 Task: Look for space in Mandamarri, India from 1st July, 2023 to 3rd July, 2023 for 1 adult in price range Rs.5000 to Rs.15000. Place can be private room with 1  bedroom having 1 bed and 1 bathroom. Property type can be house, flat, guest house, hotel. Amenities needed are: wifi, washing machine. Booking option can be shelf check-in. Required host language is English.
Action: Mouse pressed left at (439, 93)
Screenshot: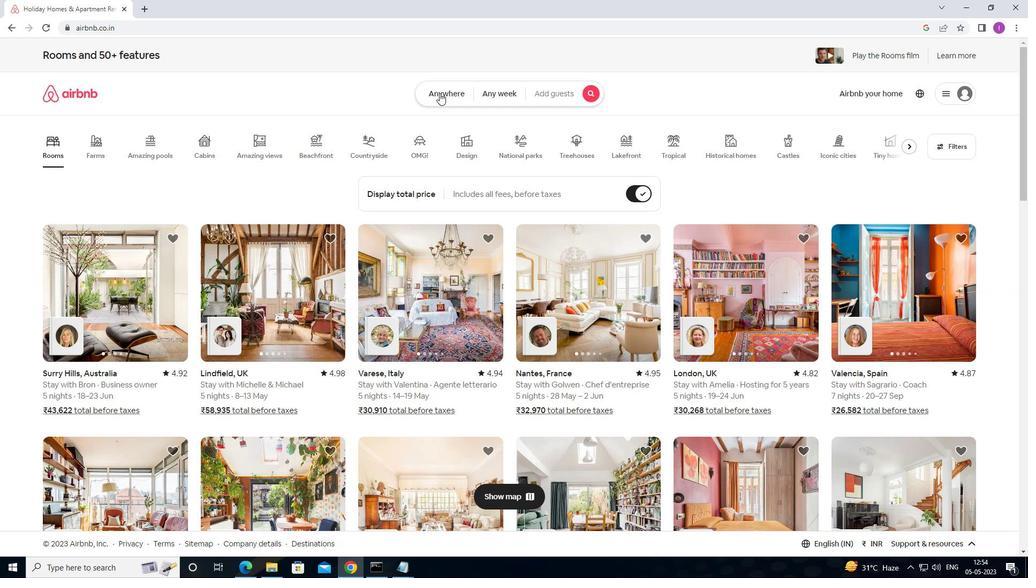 
Action: Mouse moved to (430, 93)
Screenshot: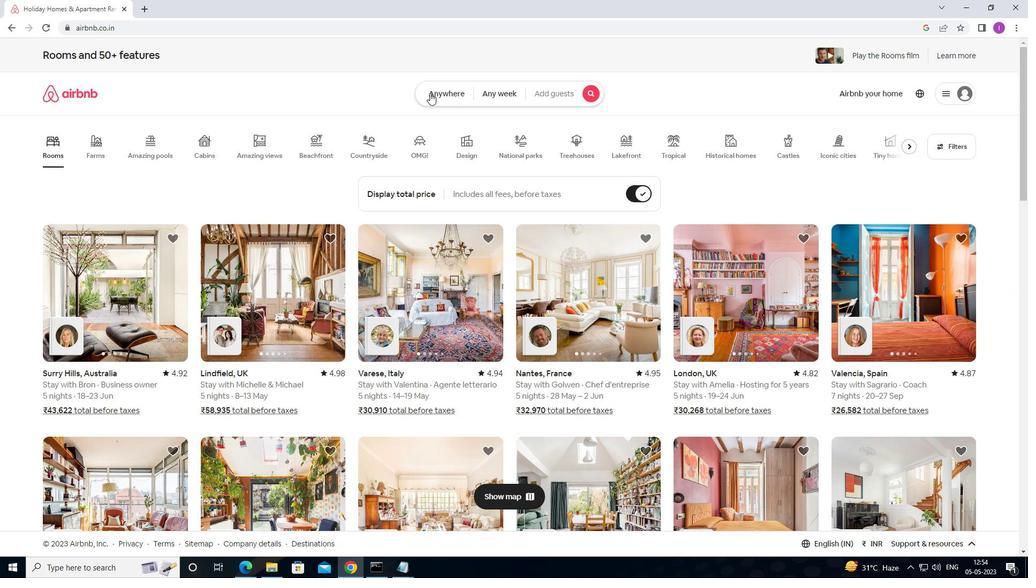 
Action: Mouse pressed left at (430, 93)
Screenshot: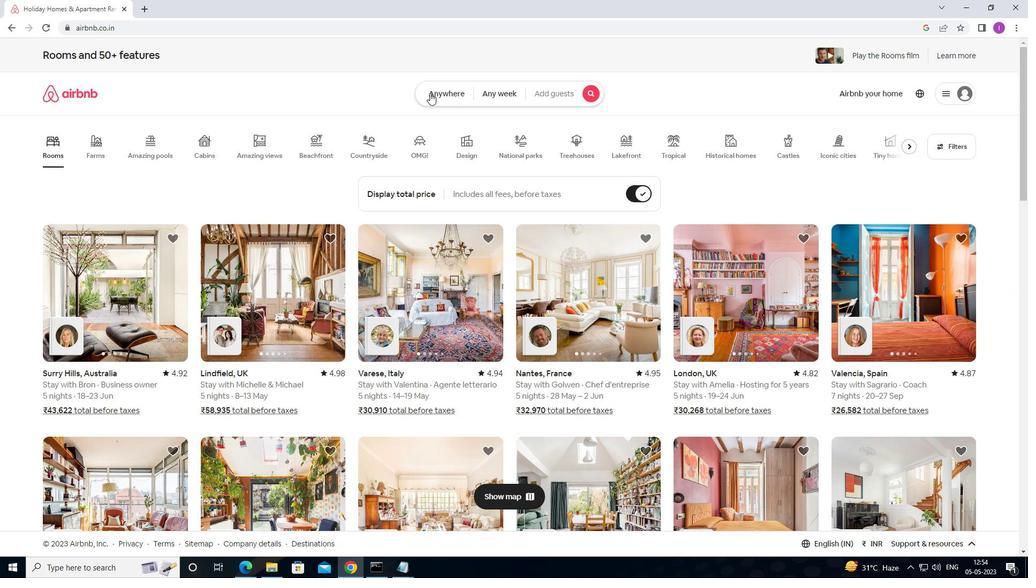 
Action: Mouse moved to (431, 88)
Screenshot: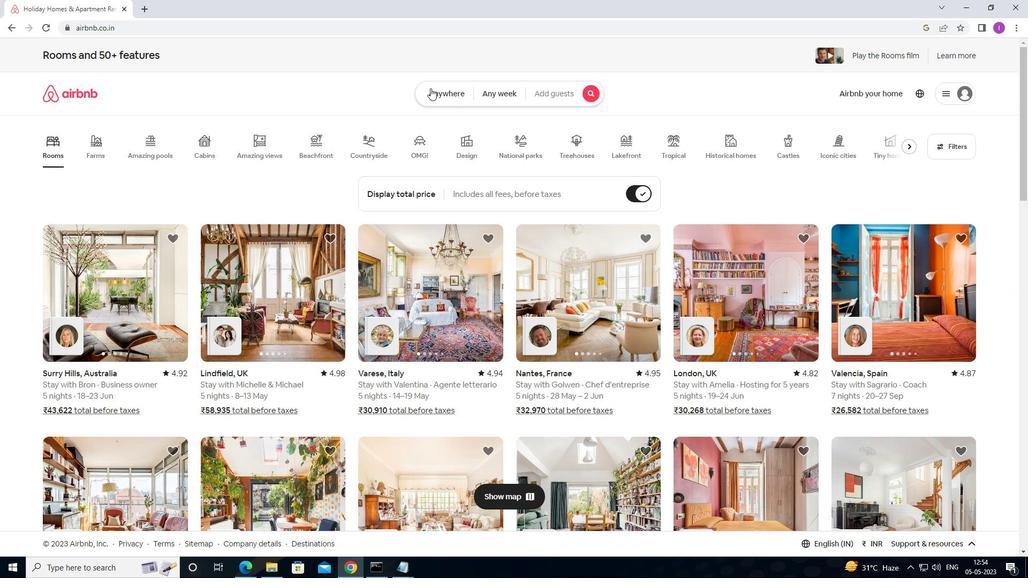 
Action: Mouse pressed left at (431, 88)
Screenshot: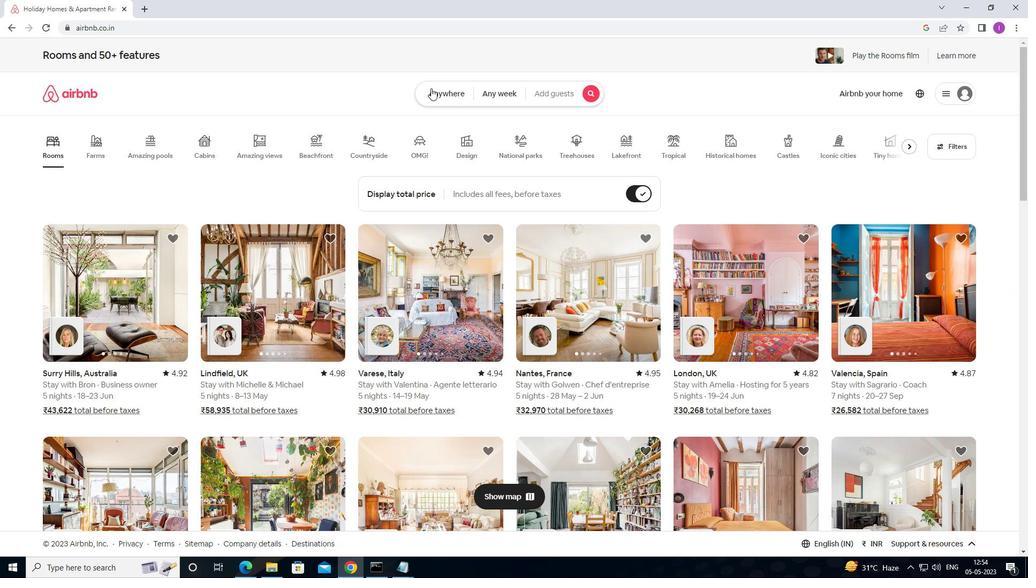 
Action: Mouse pressed left at (431, 88)
Screenshot: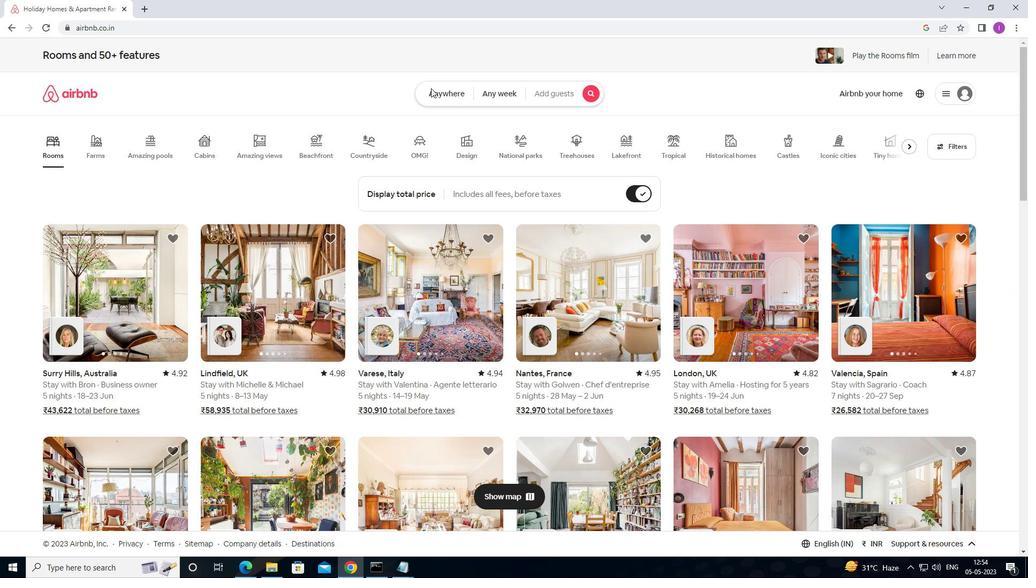 
Action: Mouse moved to (345, 129)
Screenshot: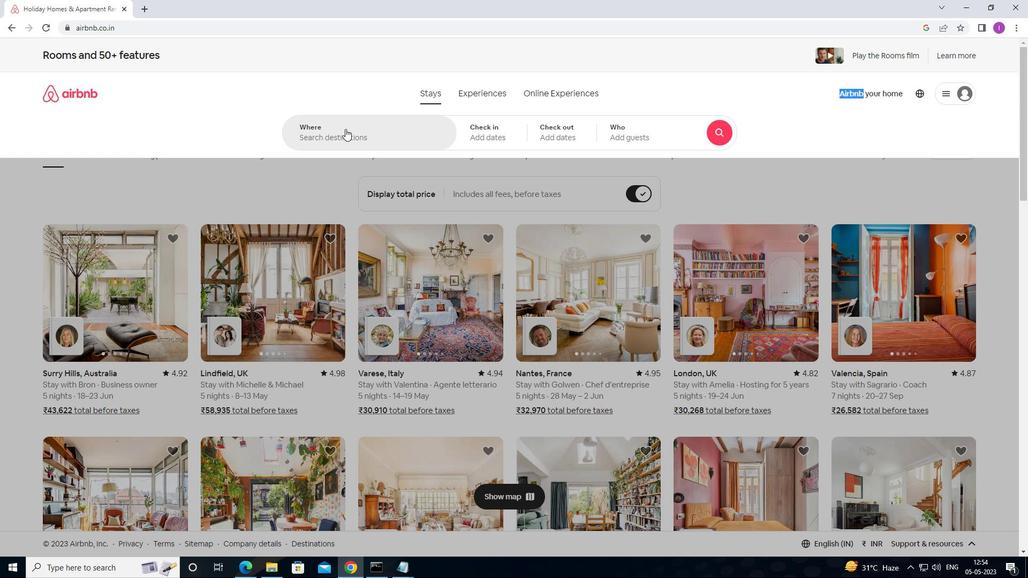 
Action: Mouse pressed left at (345, 129)
Screenshot: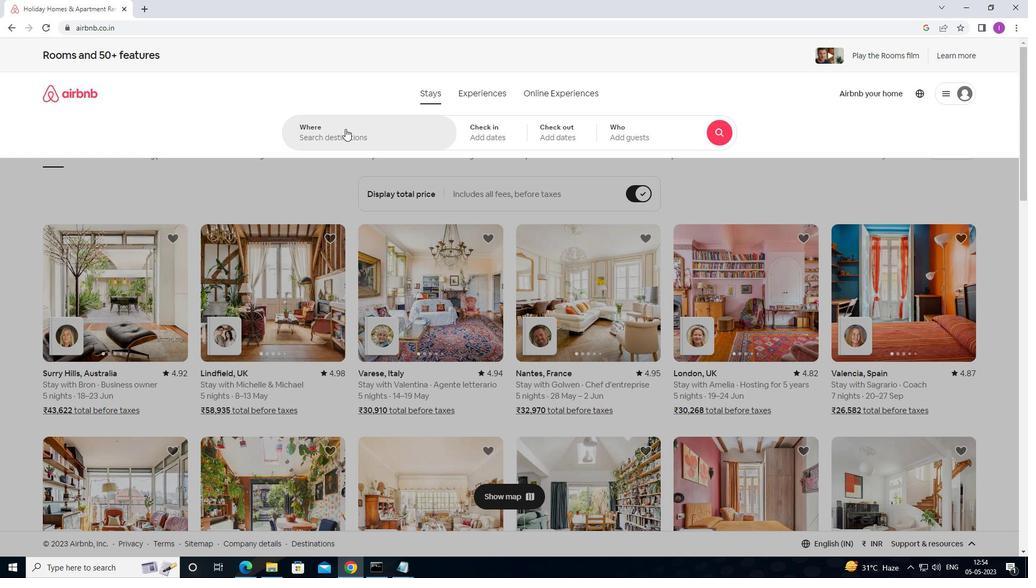 
Action: Mouse moved to (364, 130)
Screenshot: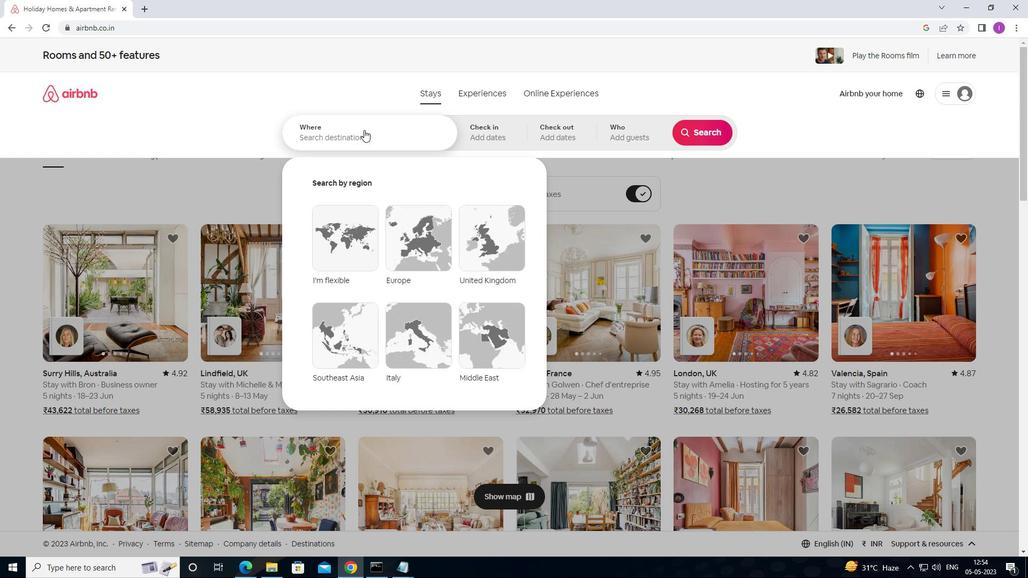 
Action: Key pressed <Key.shift><Key.shift><Key.shift><Key.shift><Key.shift><Key.shift><Key.shift><Key.shift><Key.shift><Key.shift>MANDAMARRI,<Key.shift>INDIA
Screenshot: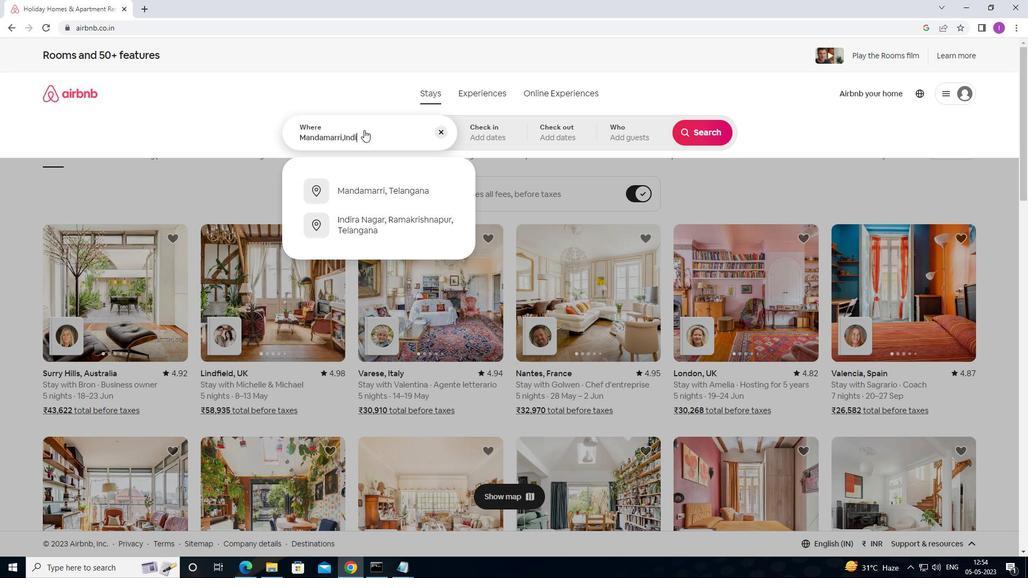 
Action: Mouse moved to (493, 142)
Screenshot: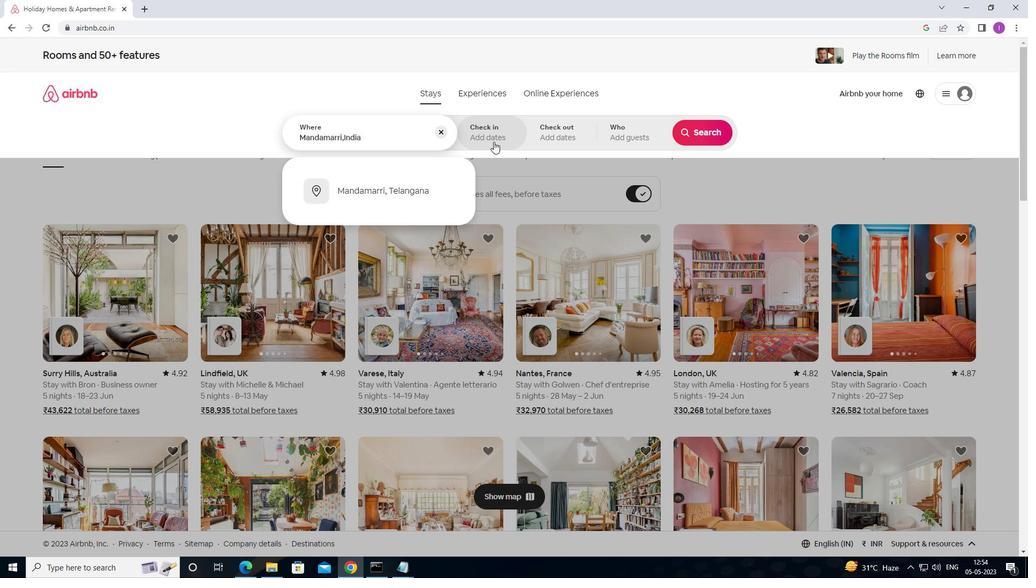 
Action: Mouse pressed left at (493, 142)
Screenshot: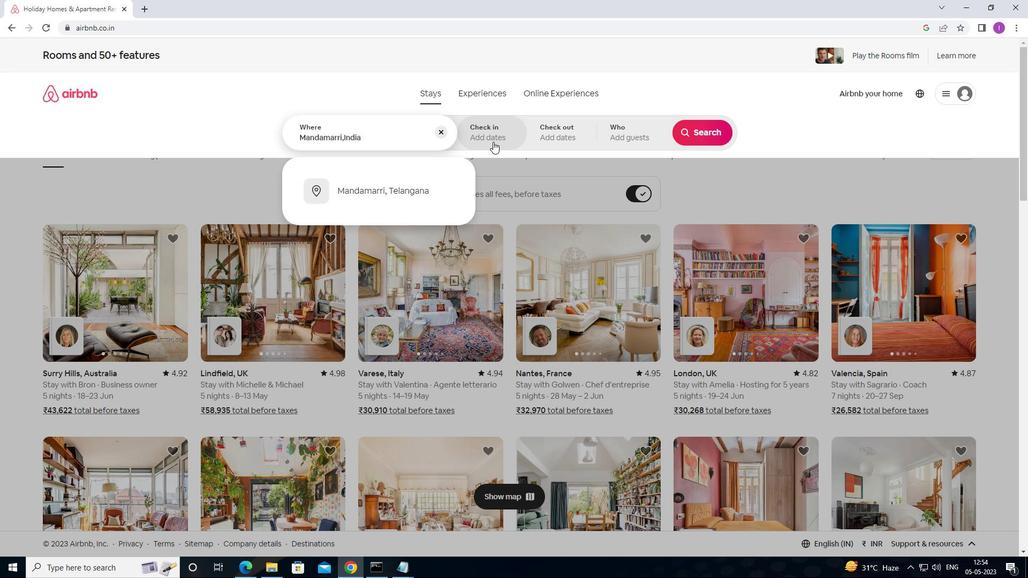 
Action: Mouse moved to (699, 215)
Screenshot: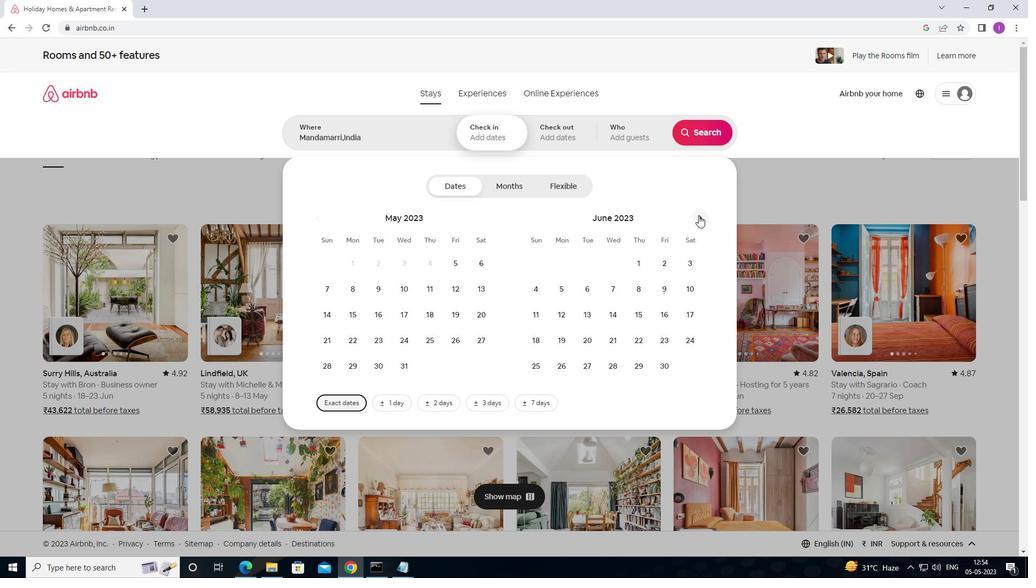 
Action: Mouse pressed left at (699, 215)
Screenshot: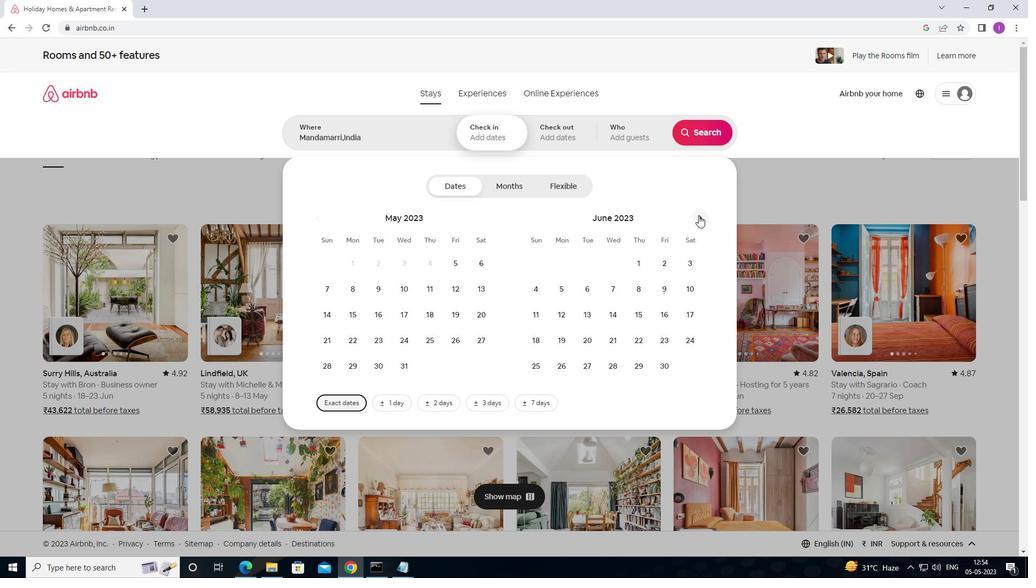 
Action: Mouse moved to (696, 262)
Screenshot: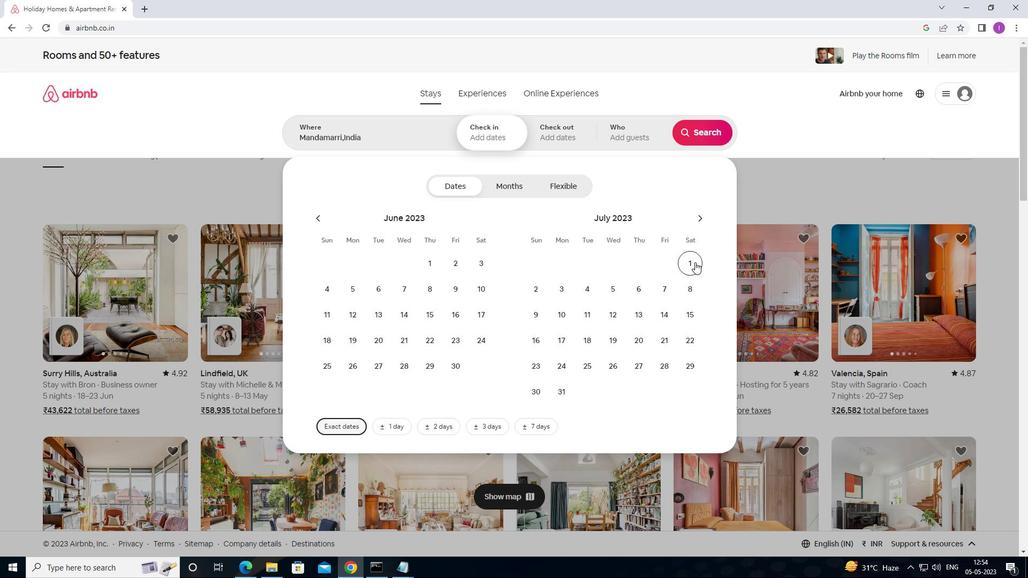 
Action: Mouse pressed left at (696, 262)
Screenshot: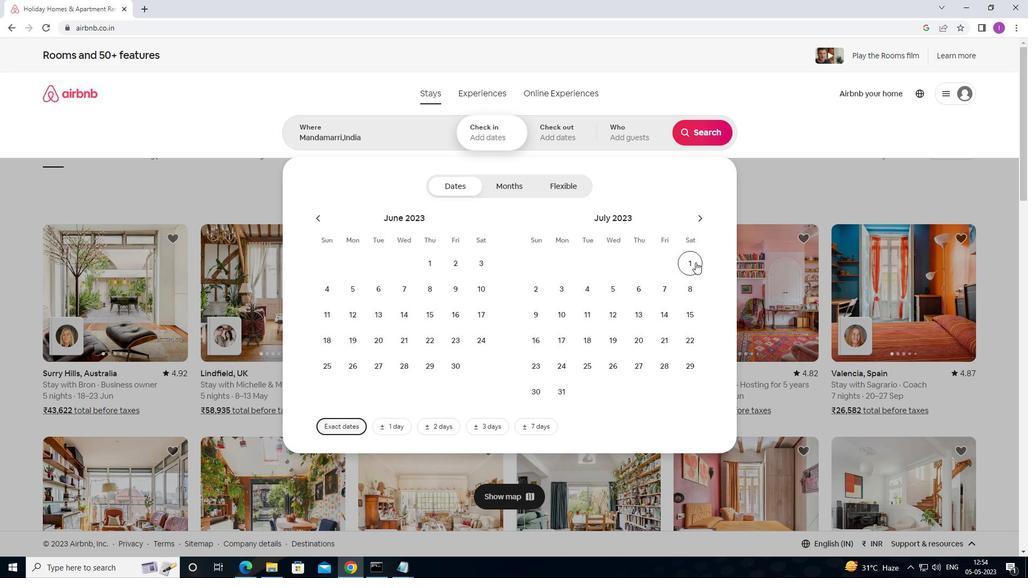 
Action: Mouse moved to (560, 290)
Screenshot: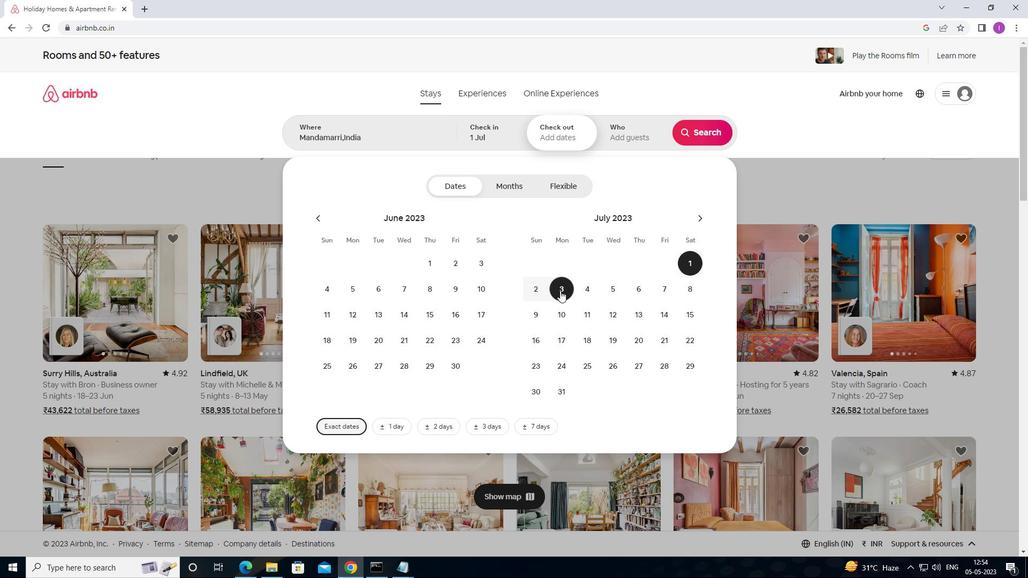 
Action: Mouse pressed left at (560, 290)
Screenshot: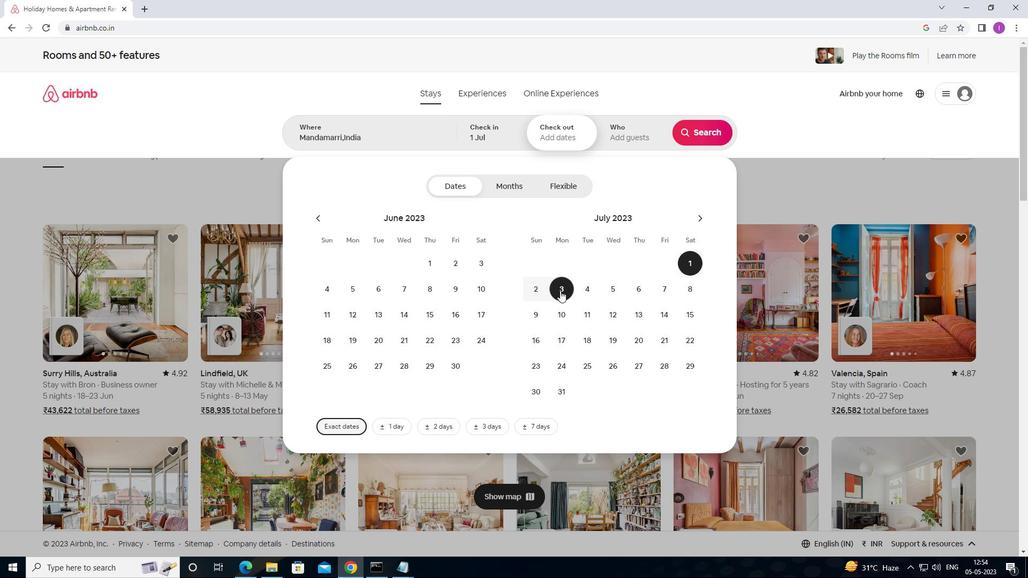 
Action: Mouse moved to (644, 138)
Screenshot: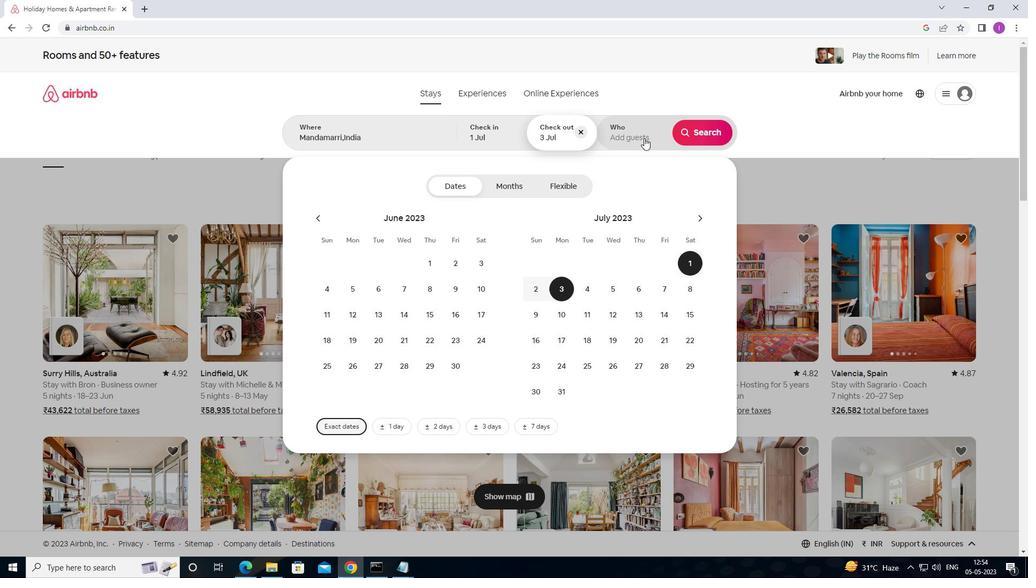 
Action: Mouse pressed left at (644, 138)
Screenshot: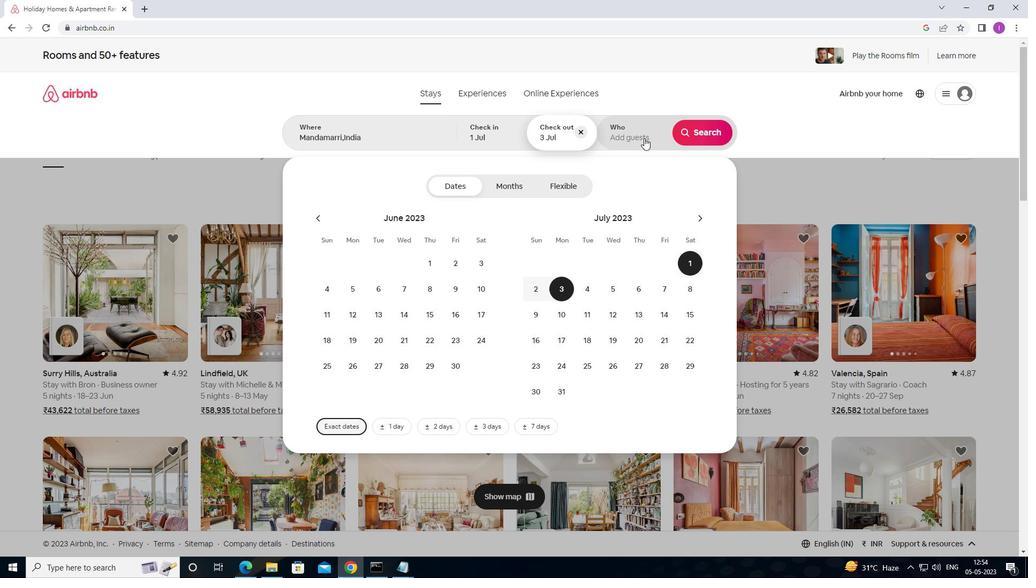
Action: Mouse moved to (710, 192)
Screenshot: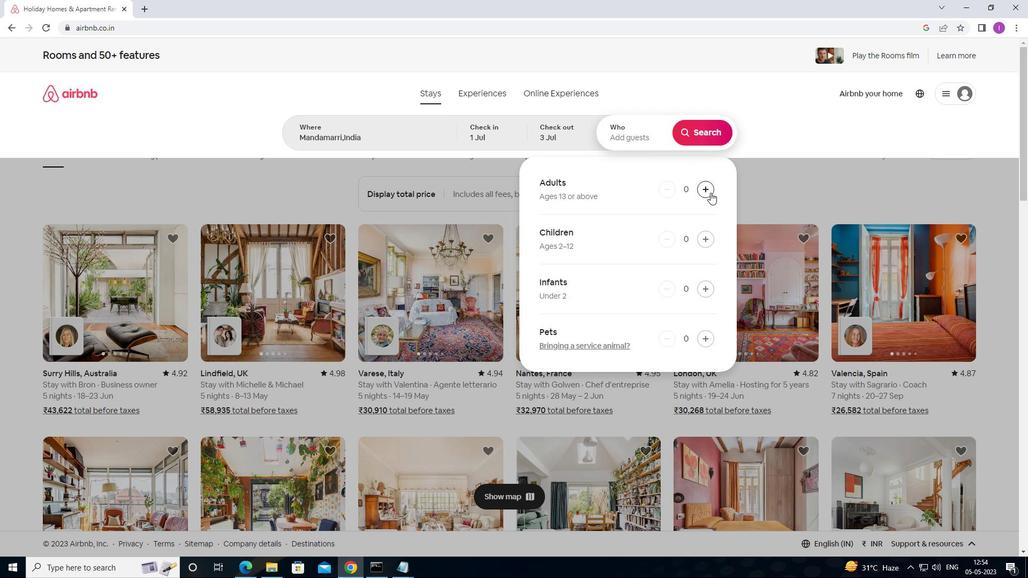 
Action: Mouse pressed left at (710, 192)
Screenshot: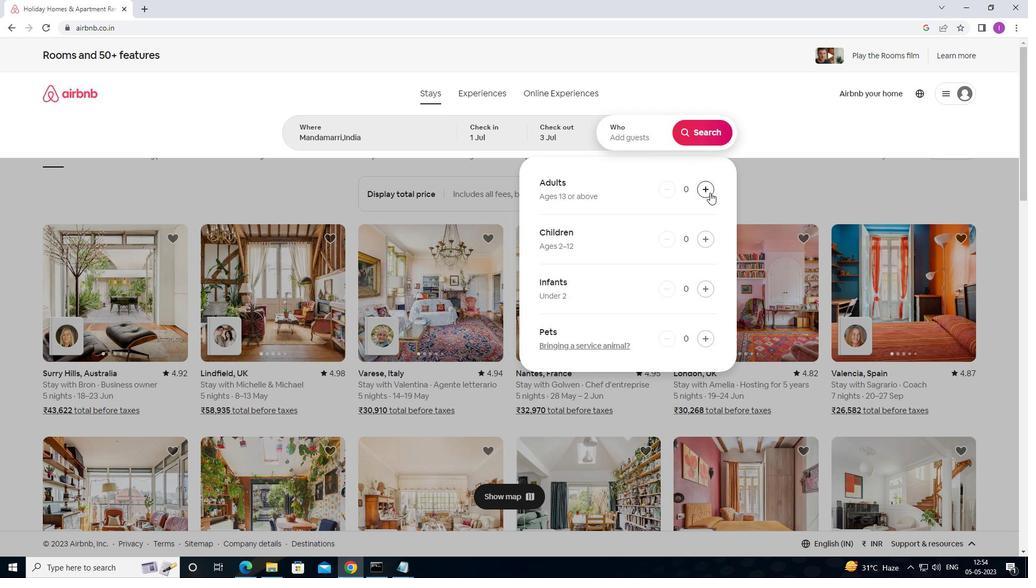 
Action: Mouse moved to (705, 127)
Screenshot: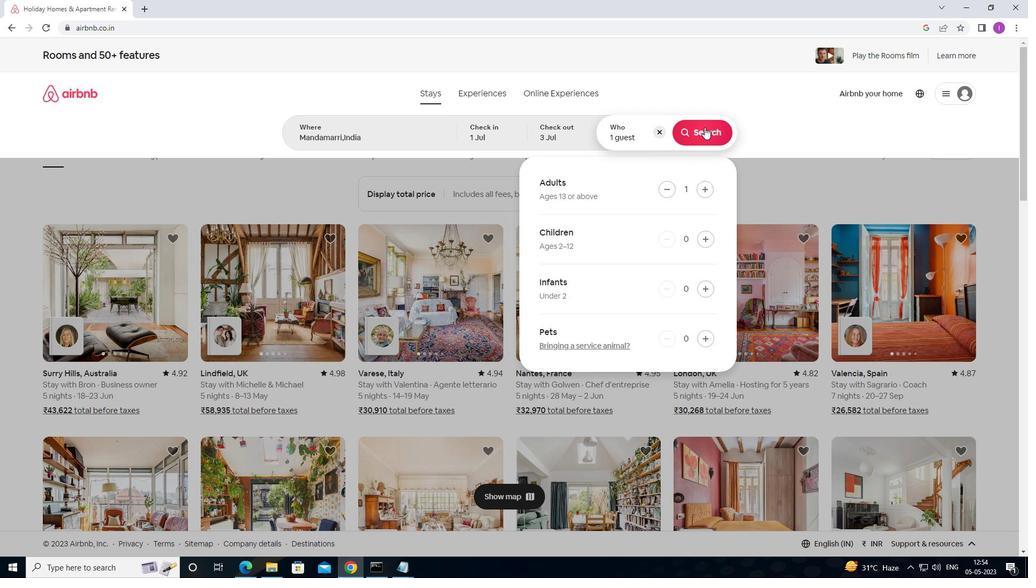 
Action: Mouse pressed left at (705, 127)
Screenshot: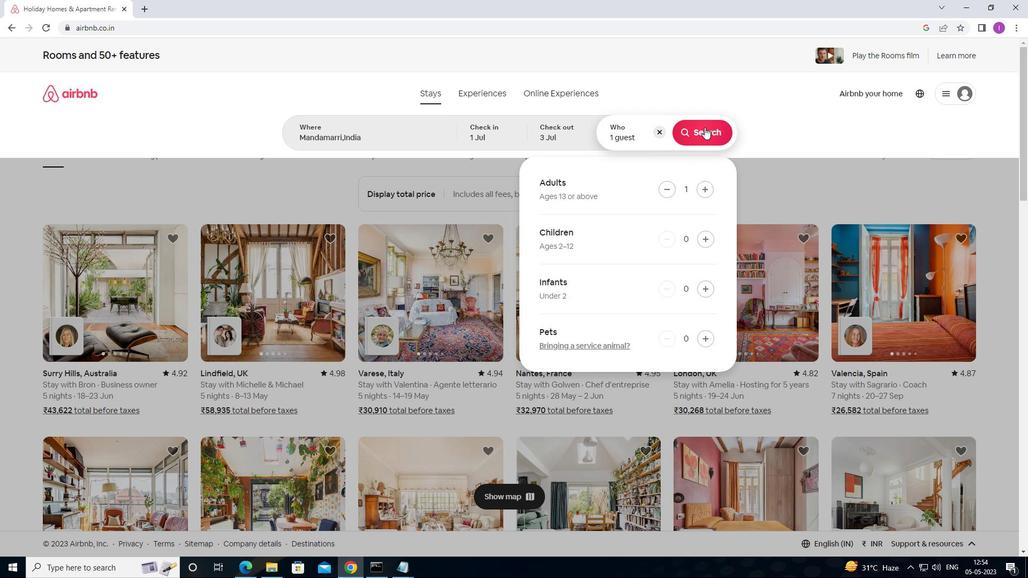 
Action: Mouse moved to (973, 103)
Screenshot: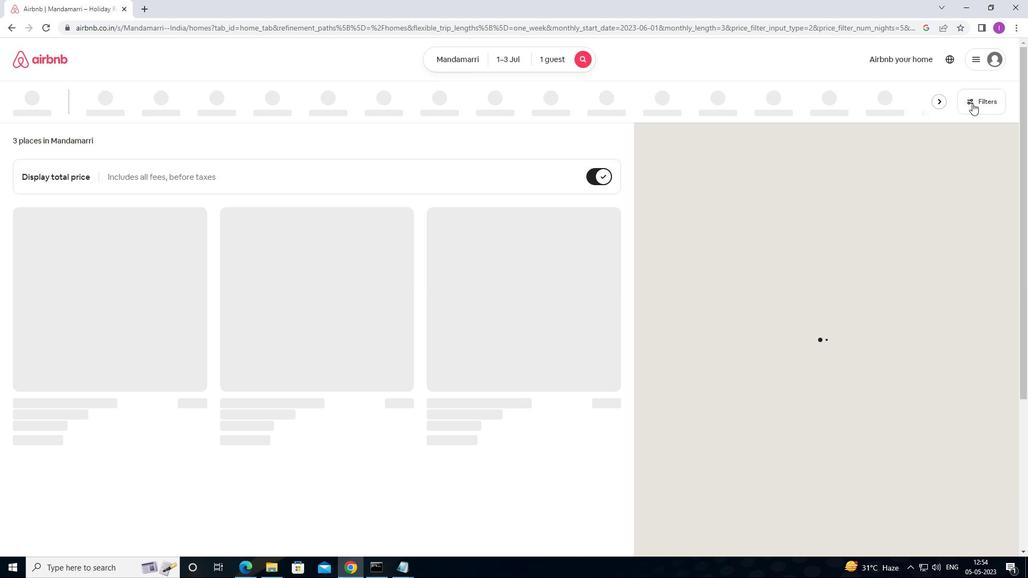 
Action: Mouse pressed left at (973, 103)
Screenshot: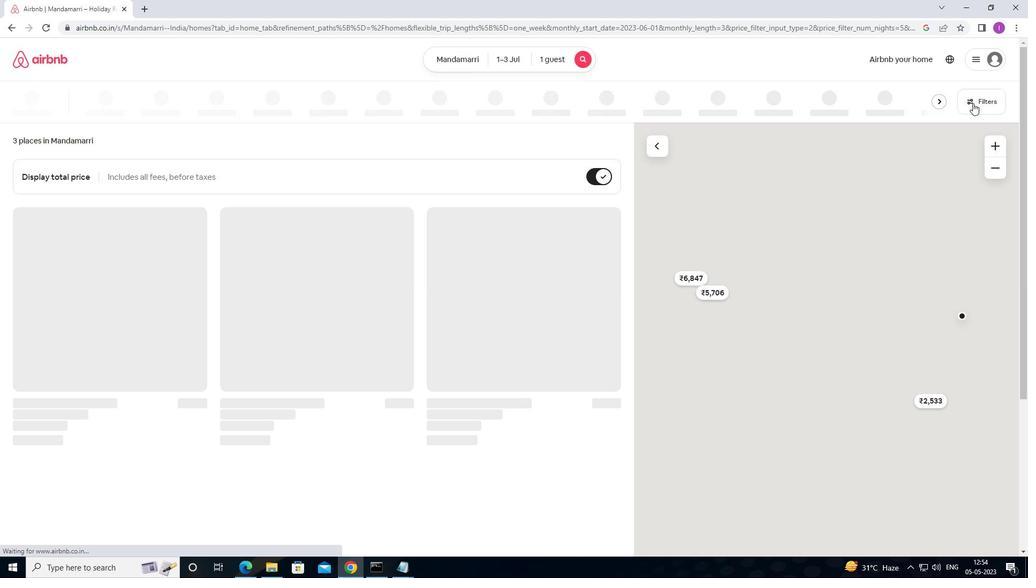 
Action: Mouse moved to (390, 364)
Screenshot: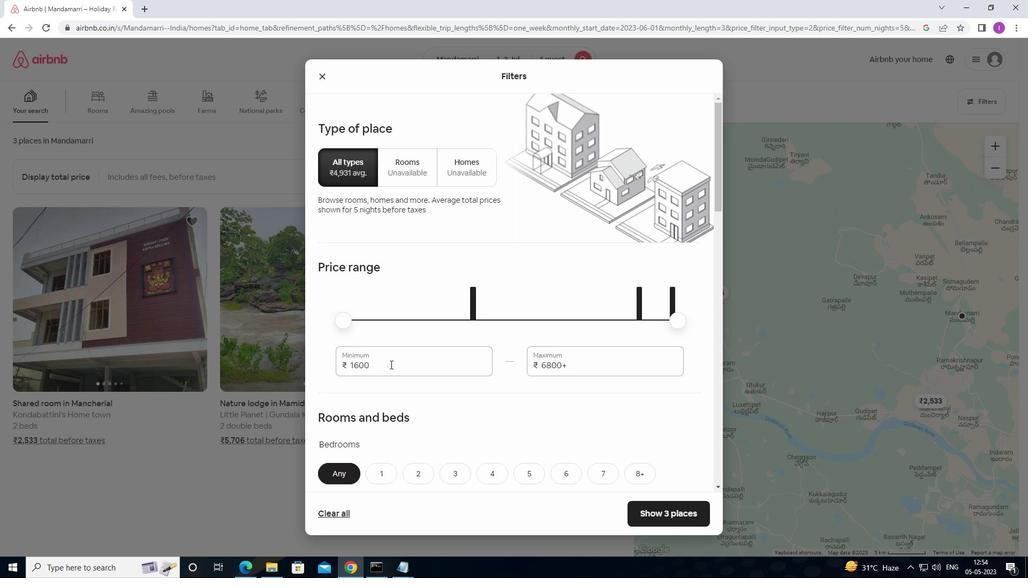 
Action: Mouse pressed left at (390, 364)
Screenshot: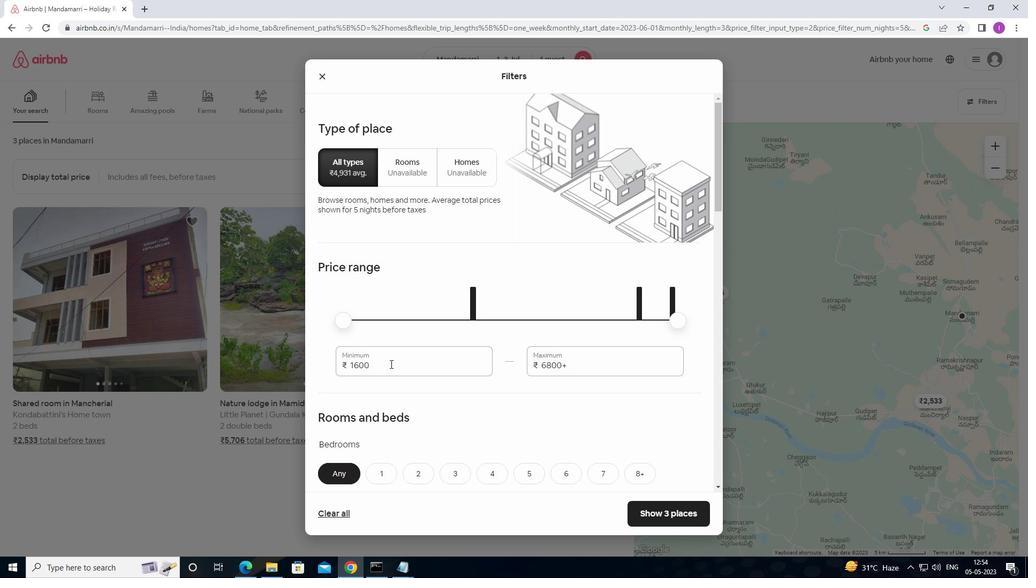 
Action: Mouse moved to (347, 360)
Screenshot: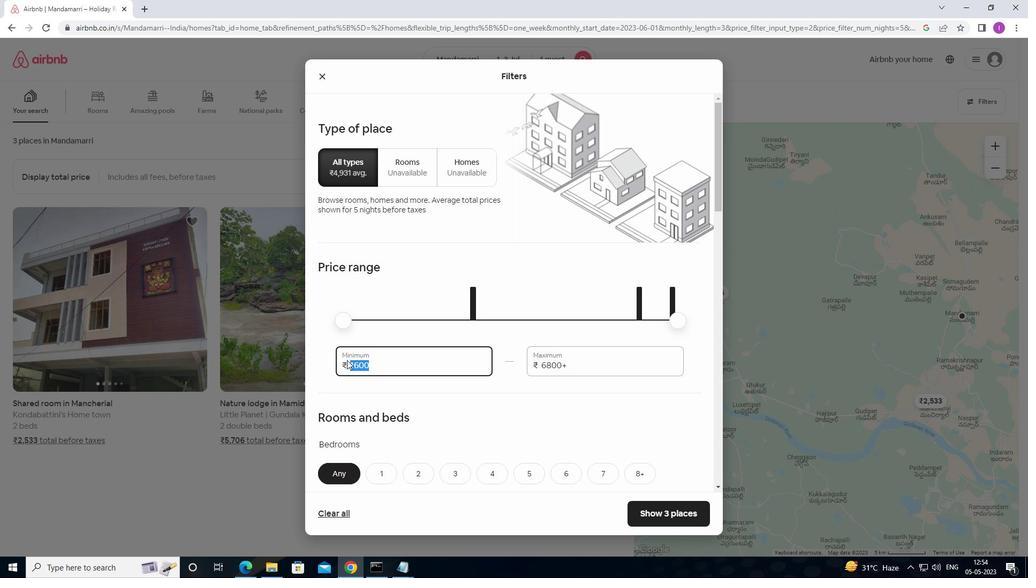 
Action: Key pressed 5
Screenshot: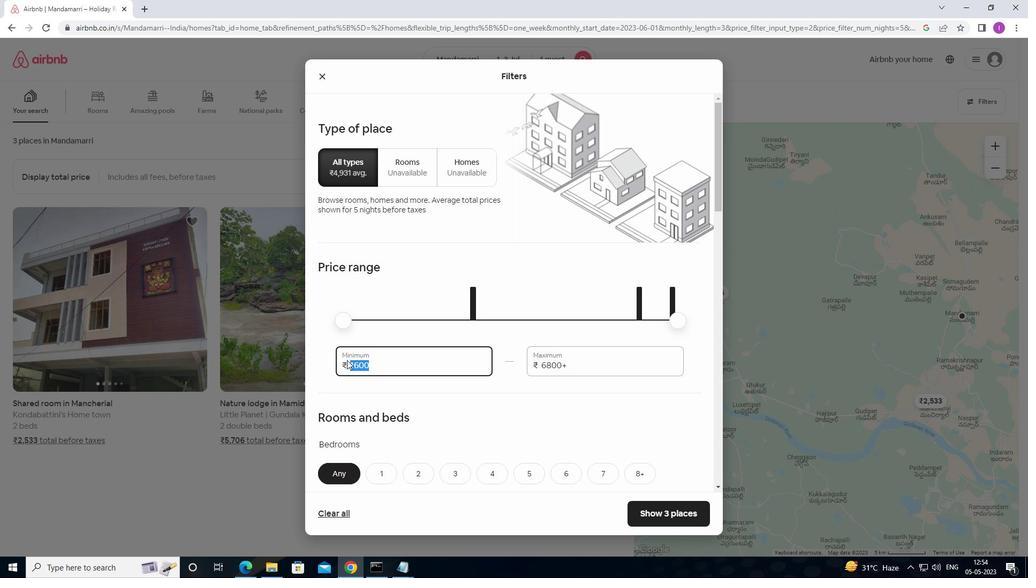 
Action: Mouse moved to (350, 357)
Screenshot: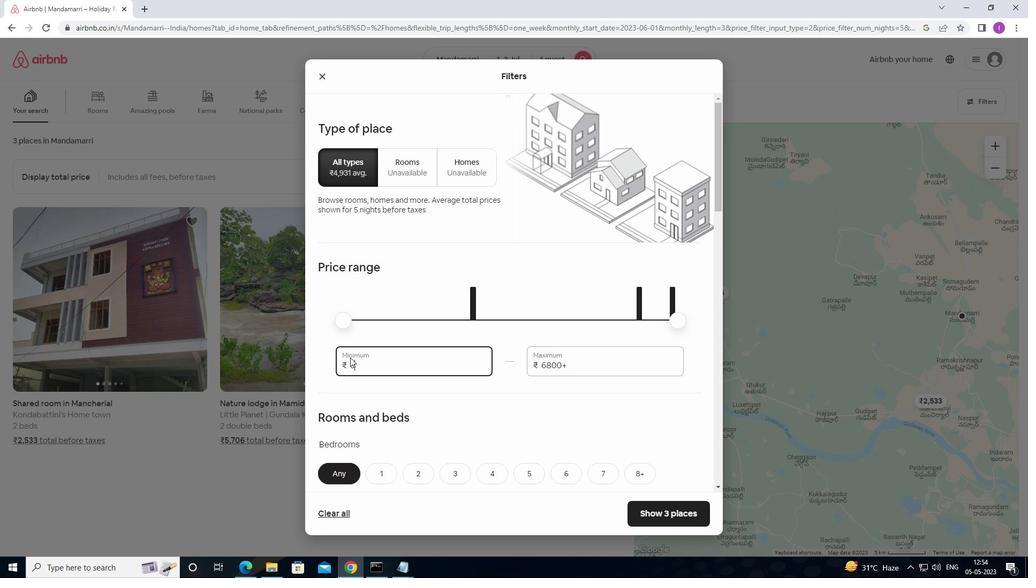 
Action: Key pressed 0
Screenshot: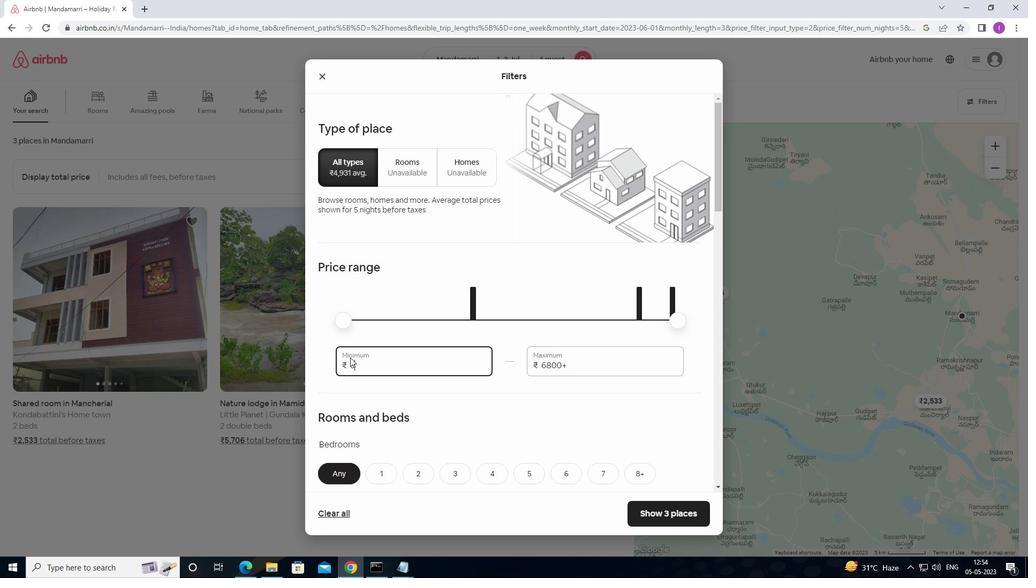 
Action: Mouse moved to (352, 356)
Screenshot: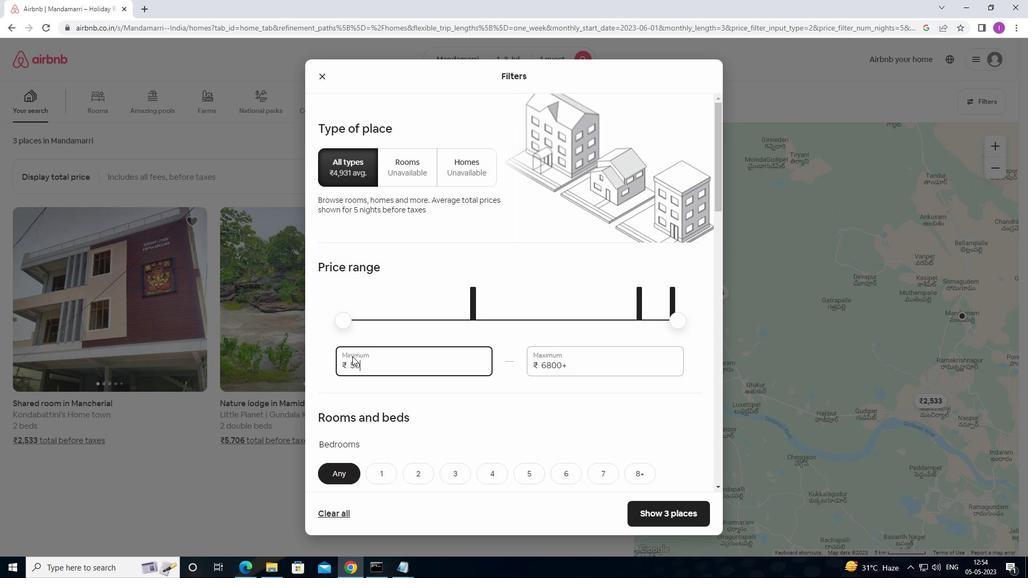 
Action: Key pressed 0
Screenshot: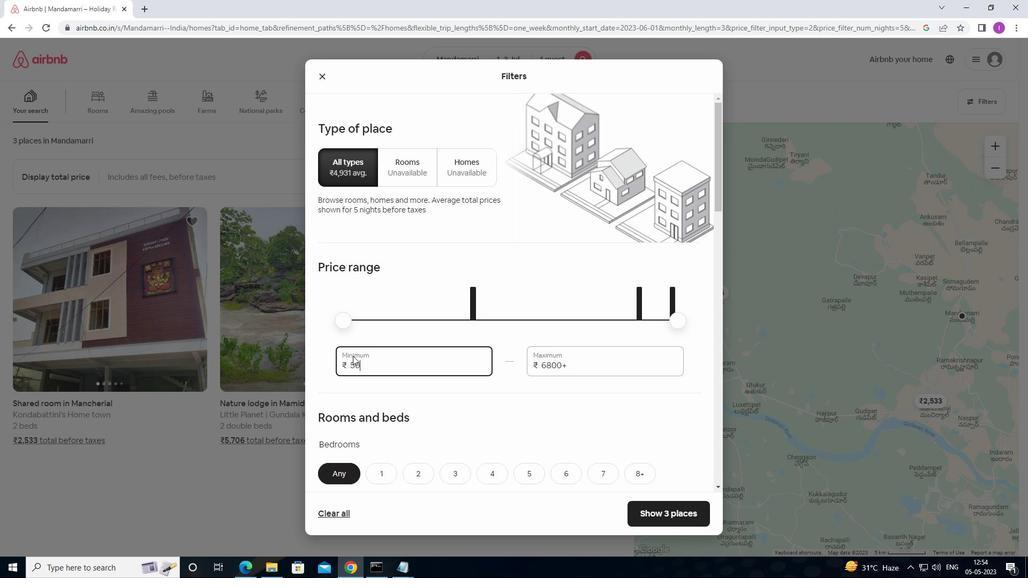 
Action: Mouse moved to (368, 352)
Screenshot: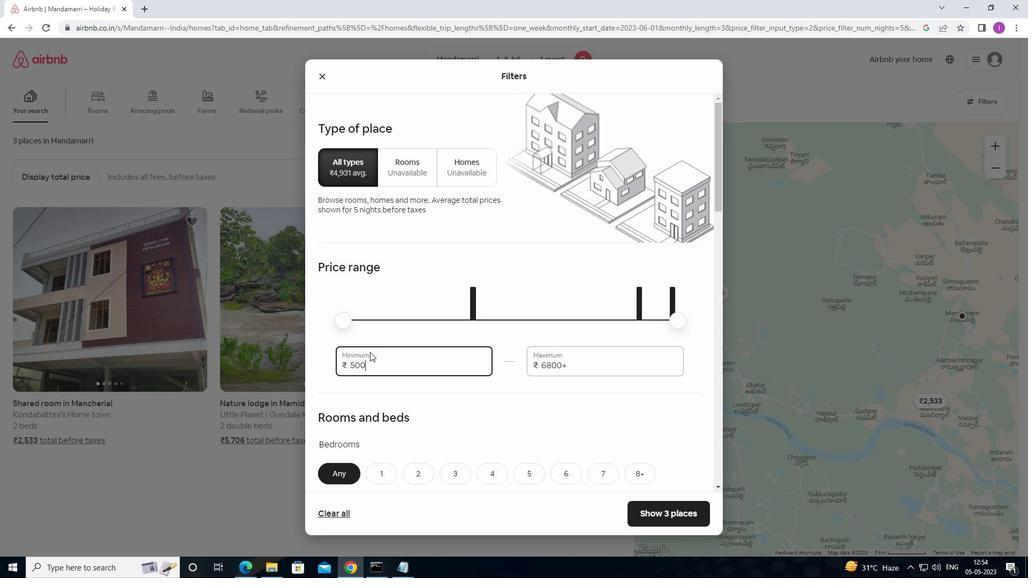
Action: Key pressed 0
Screenshot: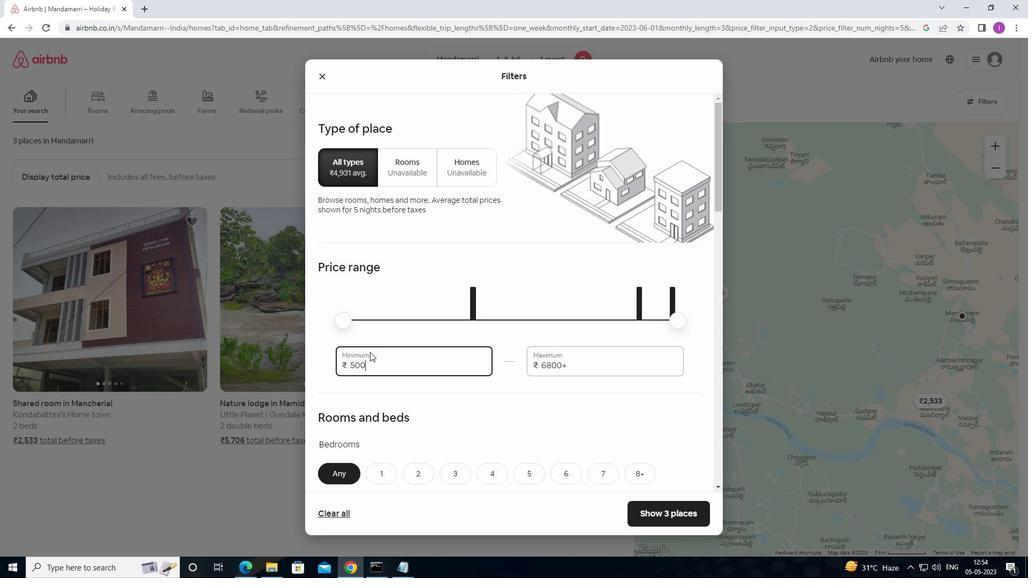 
Action: Mouse moved to (577, 367)
Screenshot: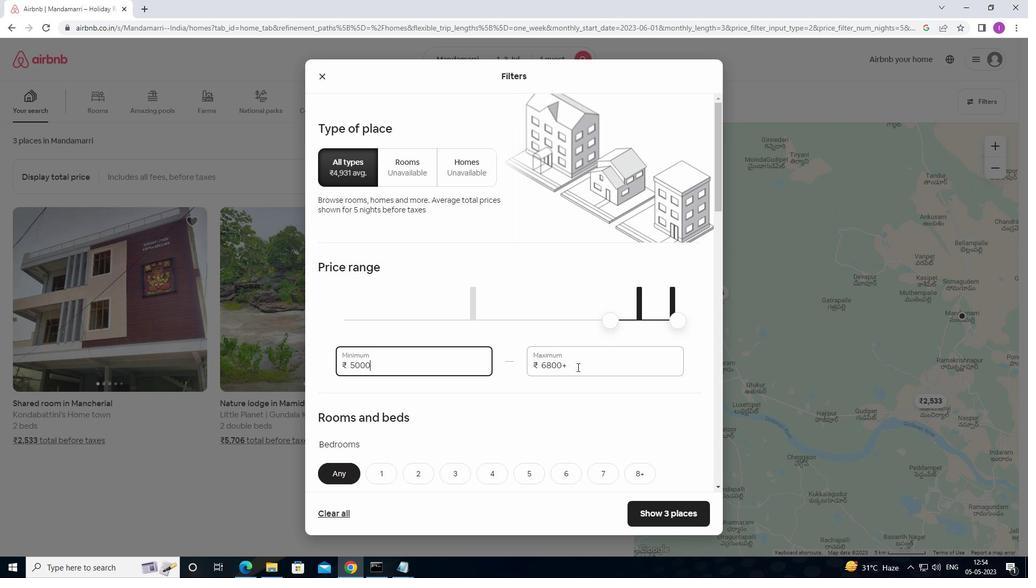
Action: Mouse pressed left at (577, 367)
Screenshot: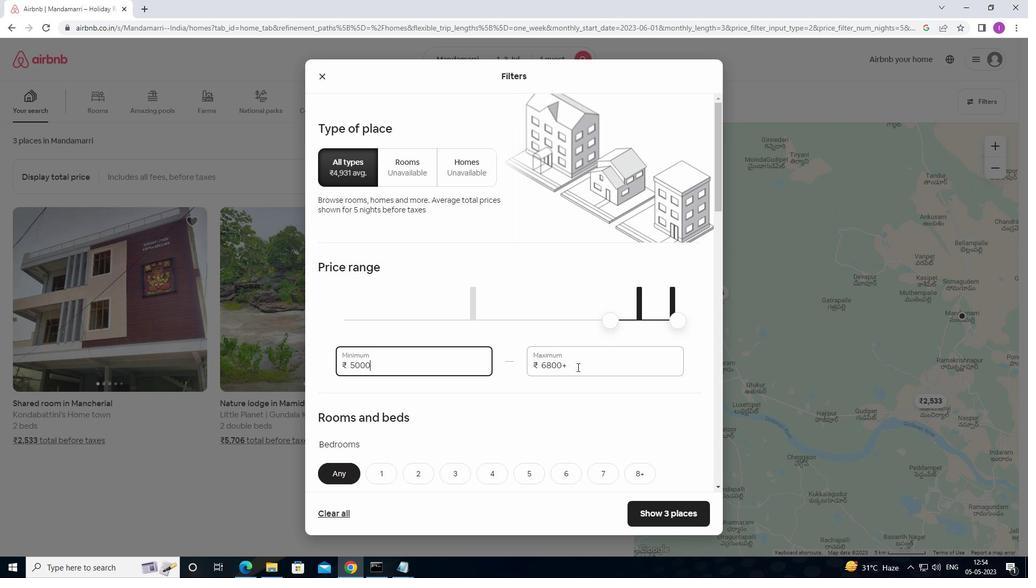 
Action: Mouse moved to (525, 366)
Screenshot: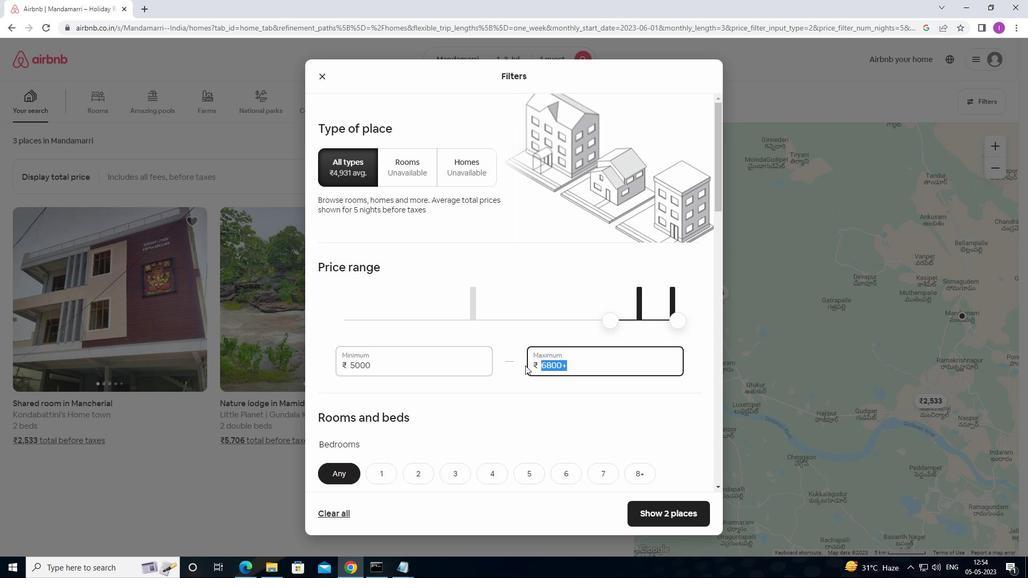 
Action: Key pressed 15000
Screenshot: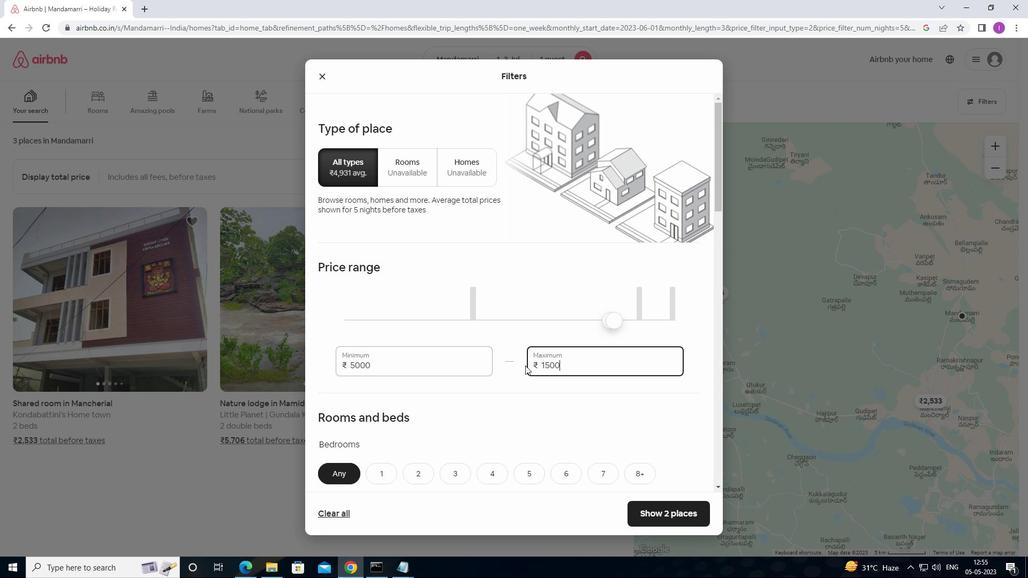 
Action: Mouse moved to (553, 400)
Screenshot: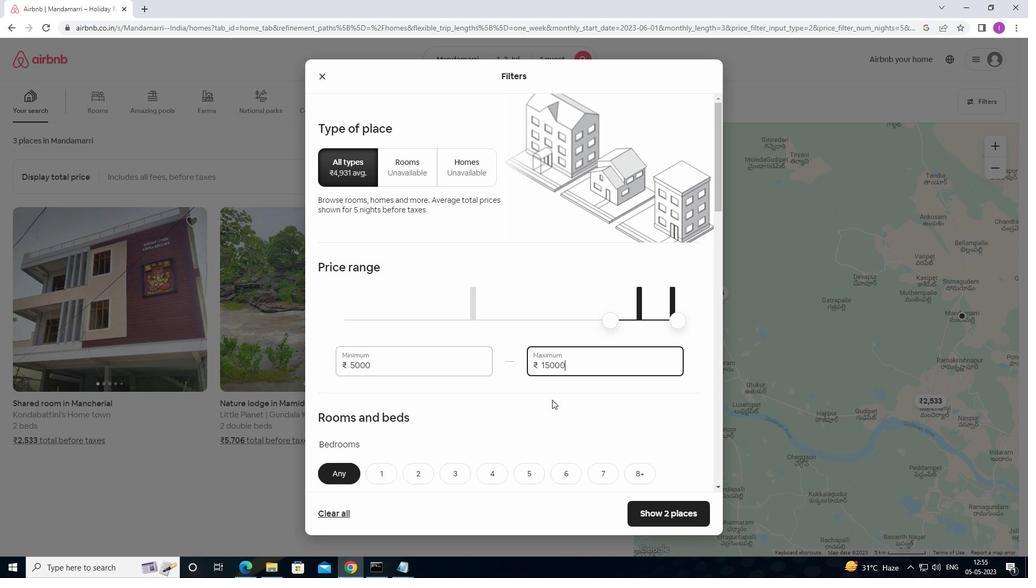 
Action: Mouse scrolled (553, 399) with delta (0, 0)
Screenshot: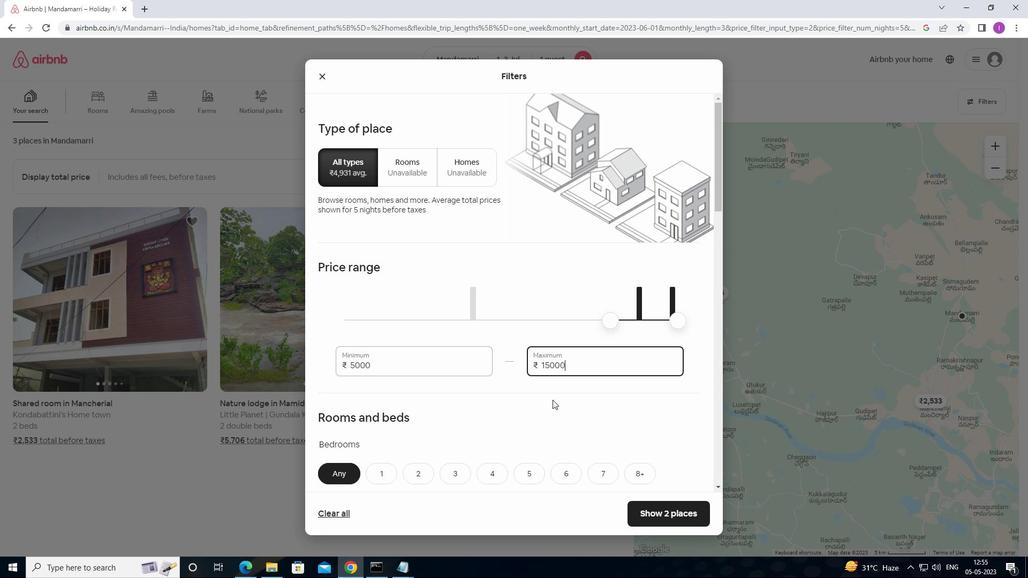 
Action: Mouse scrolled (553, 399) with delta (0, 0)
Screenshot: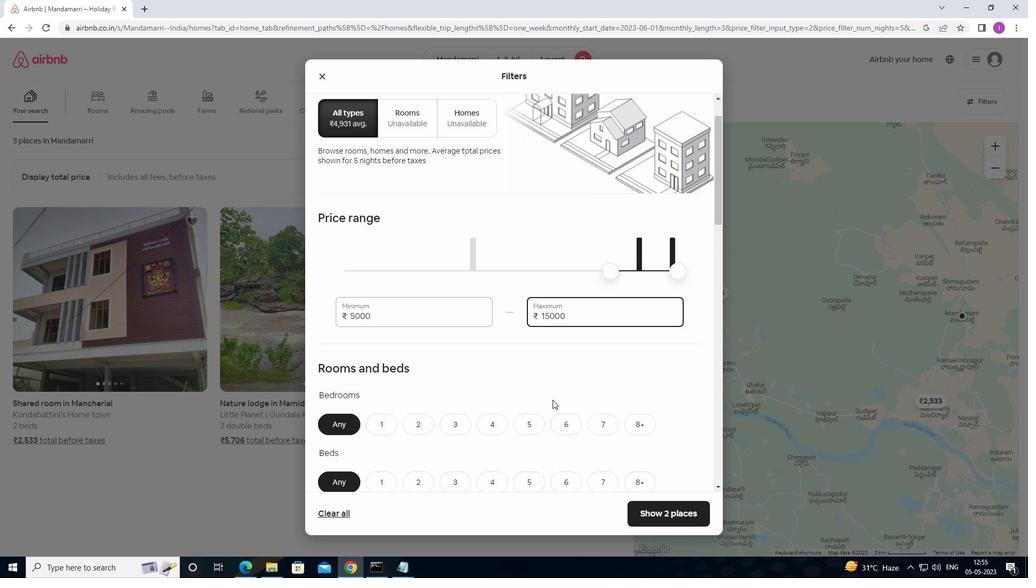 
Action: Mouse moved to (553, 400)
Screenshot: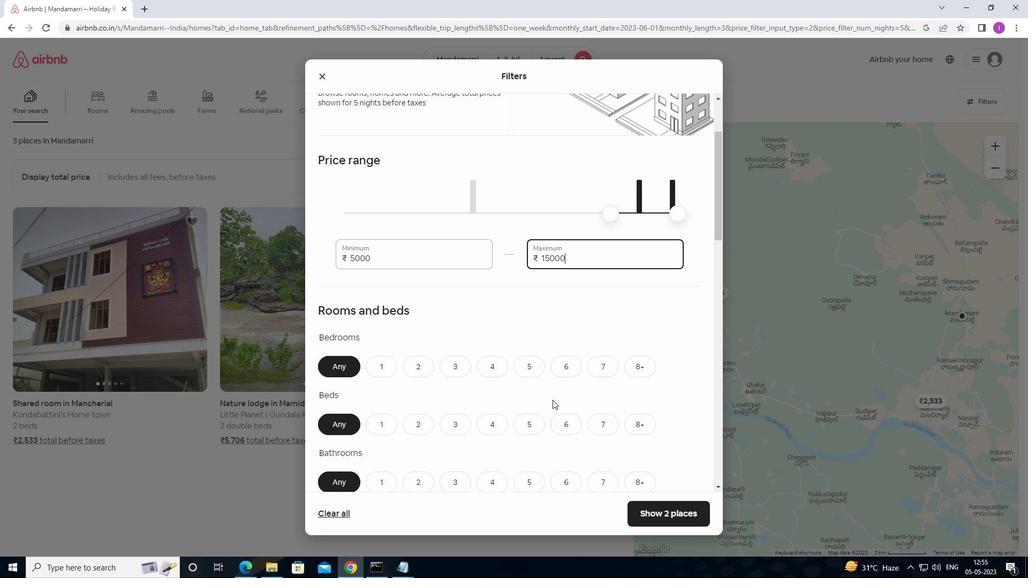 
Action: Mouse scrolled (553, 399) with delta (0, 0)
Screenshot: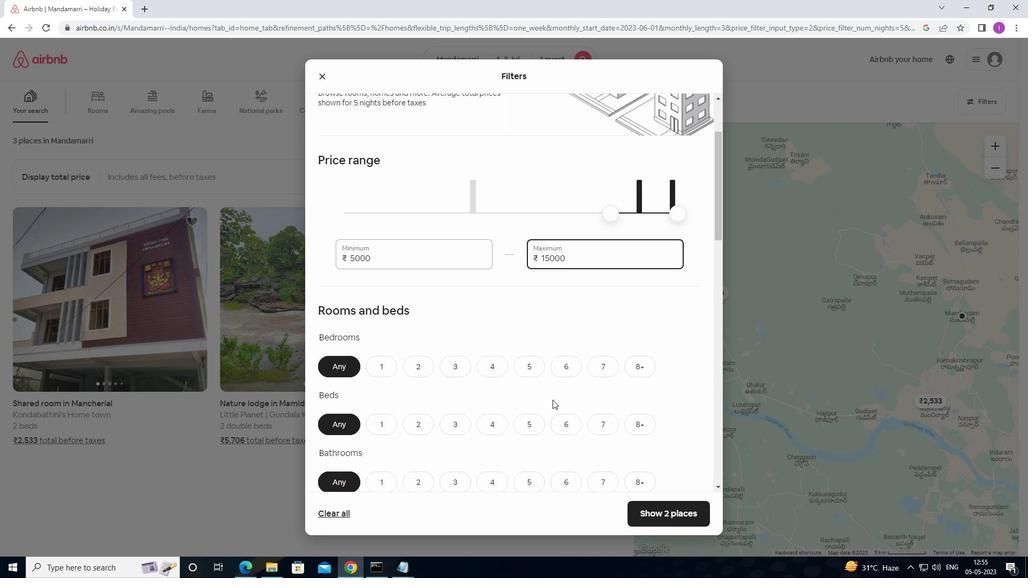 
Action: Mouse moved to (375, 318)
Screenshot: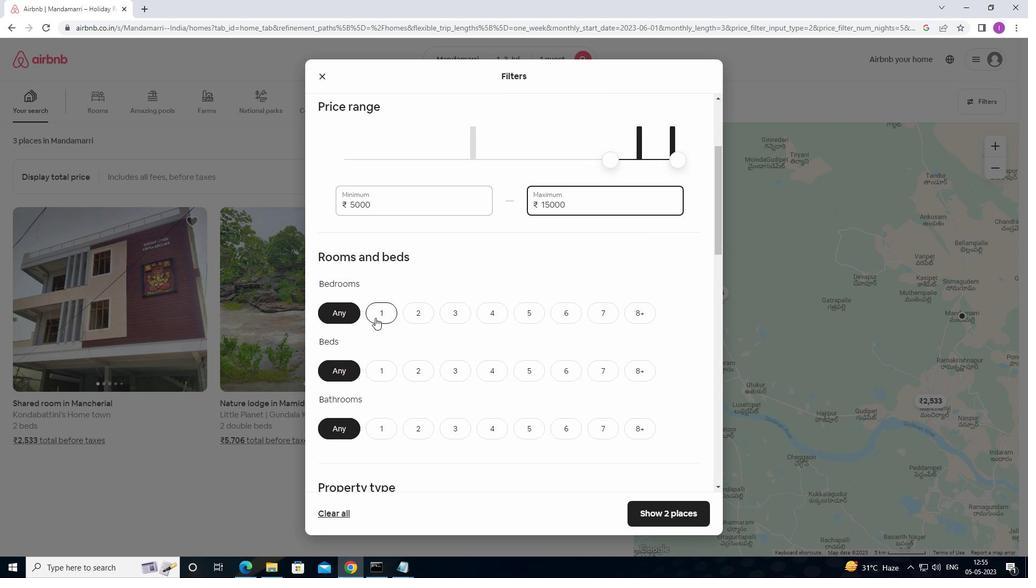 
Action: Mouse pressed left at (375, 318)
Screenshot: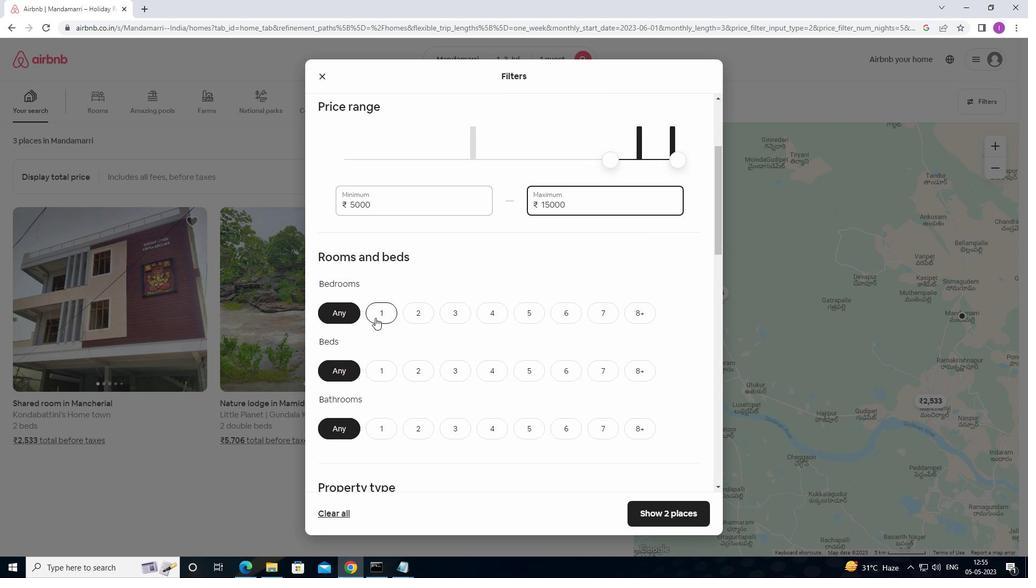 
Action: Mouse moved to (384, 366)
Screenshot: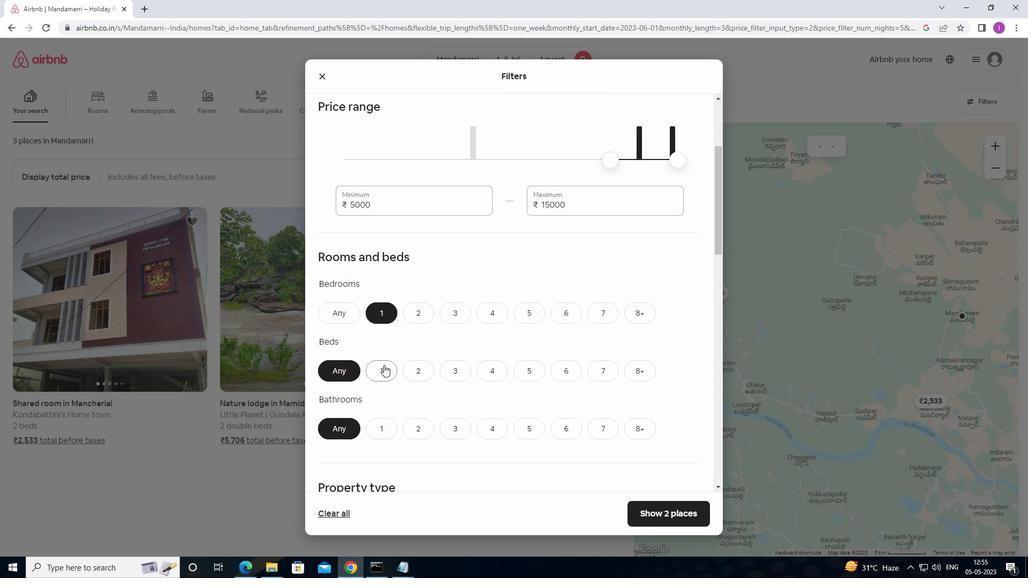 
Action: Mouse pressed left at (384, 366)
Screenshot: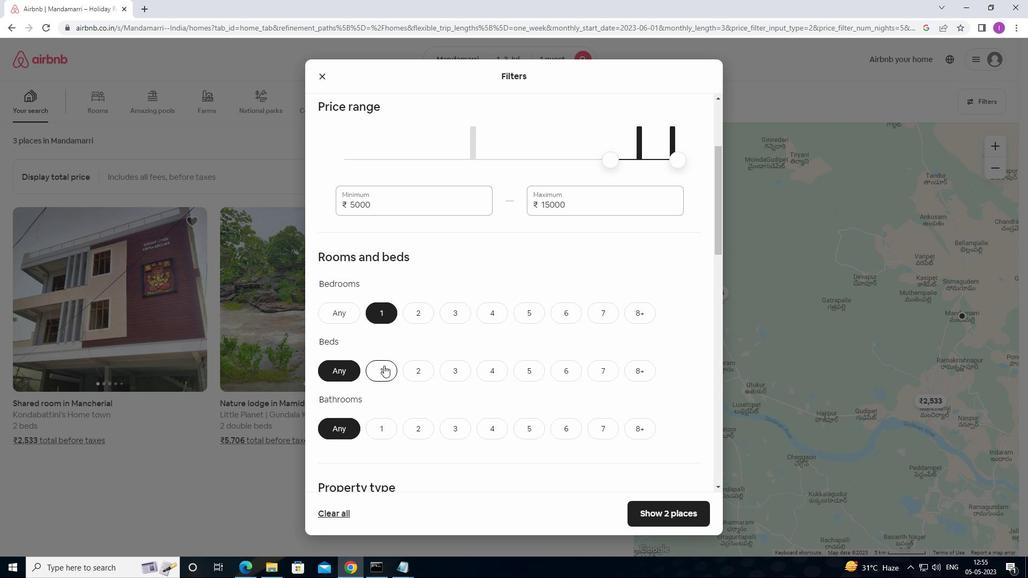 
Action: Mouse moved to (383, 420)
Screenshot: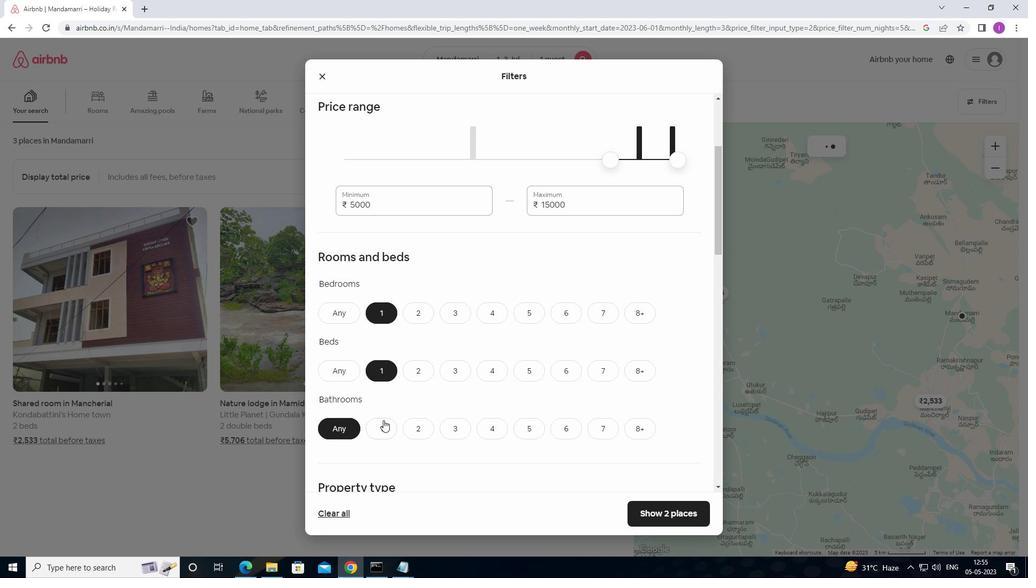 
Action: Mouse pressed left at (383, 420)
Screenshot: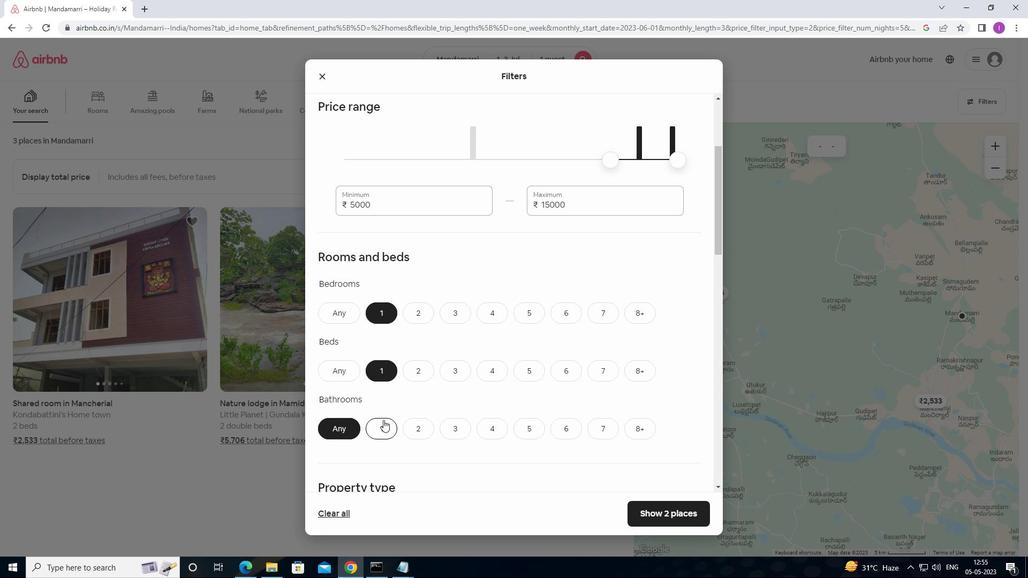 
Action: Mouse moved to (464, 382)
Screenshot: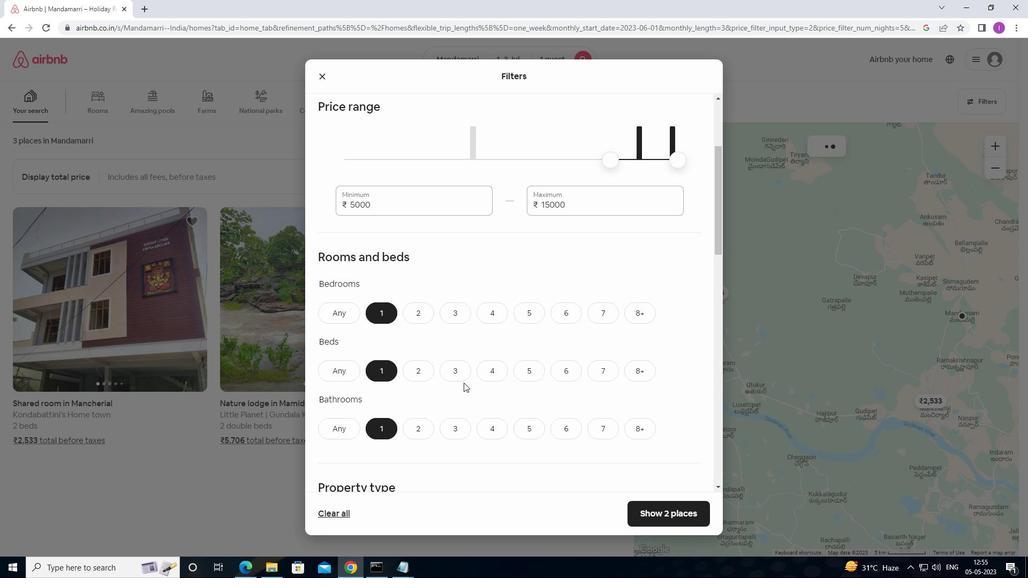 
Action: Mouse scrolled (464, 381) with delta (0, 0)
Screenshot: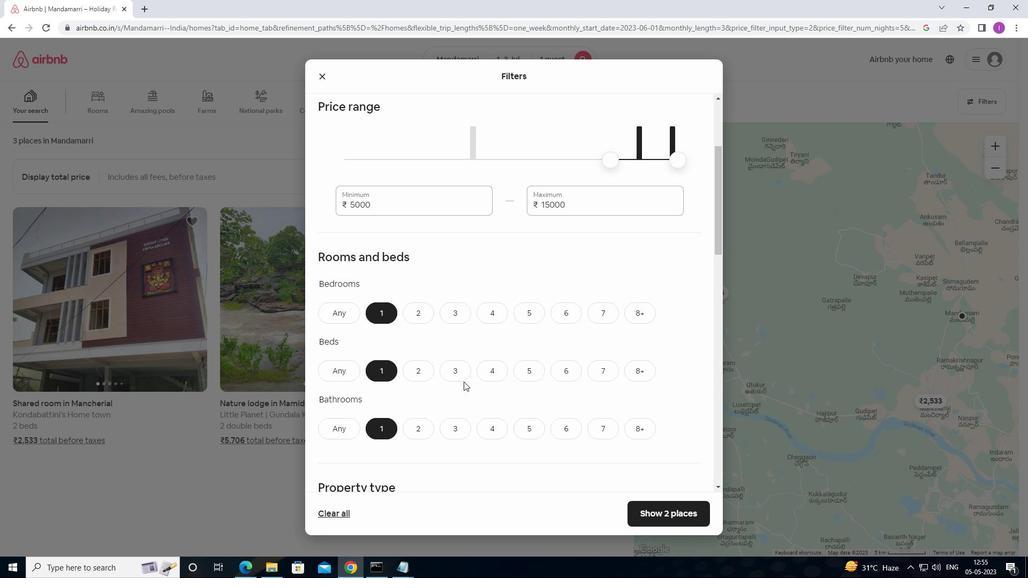 
Action: Mouse scrolled (464, 381) with delta (0, 0)
Screenshot: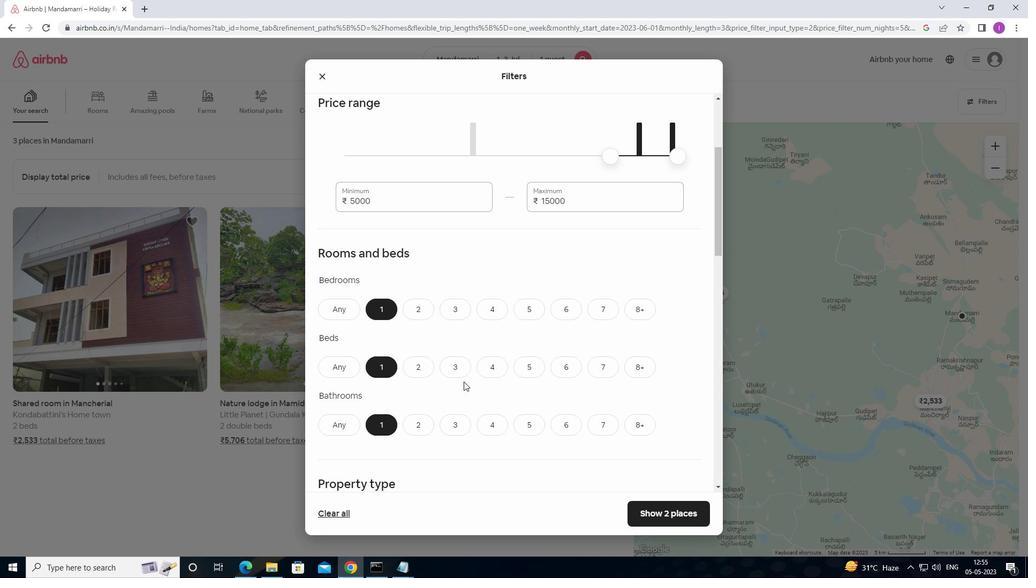 
Action: Mouse moved to (465, 378)
Screenshot: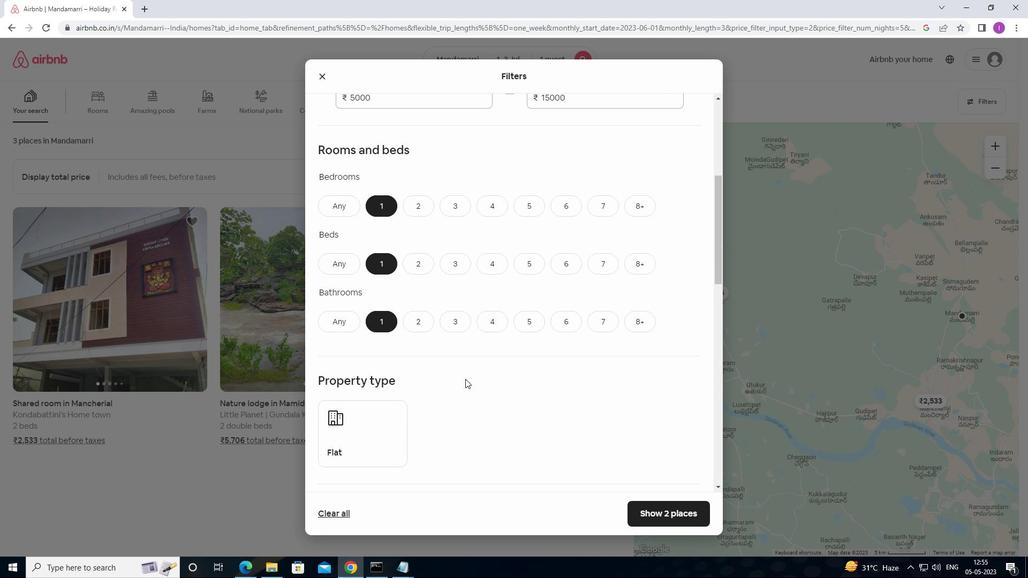 
Action: Mouse scrolled (465, 378) with delta (0, 0)
Screenshot: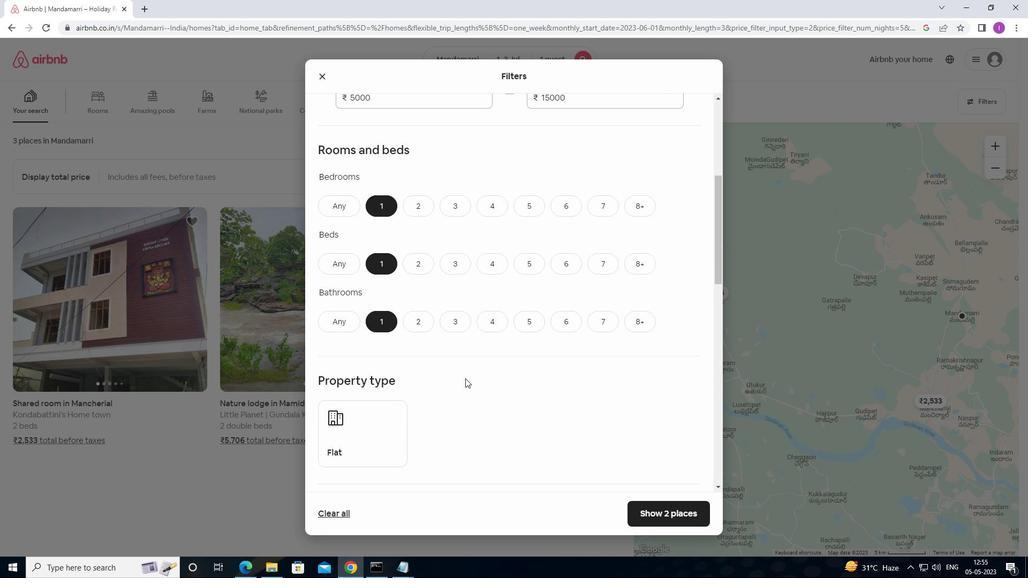 
Action: Mouse scrolled (465, 378) with delta (0, 0)
Screenshot: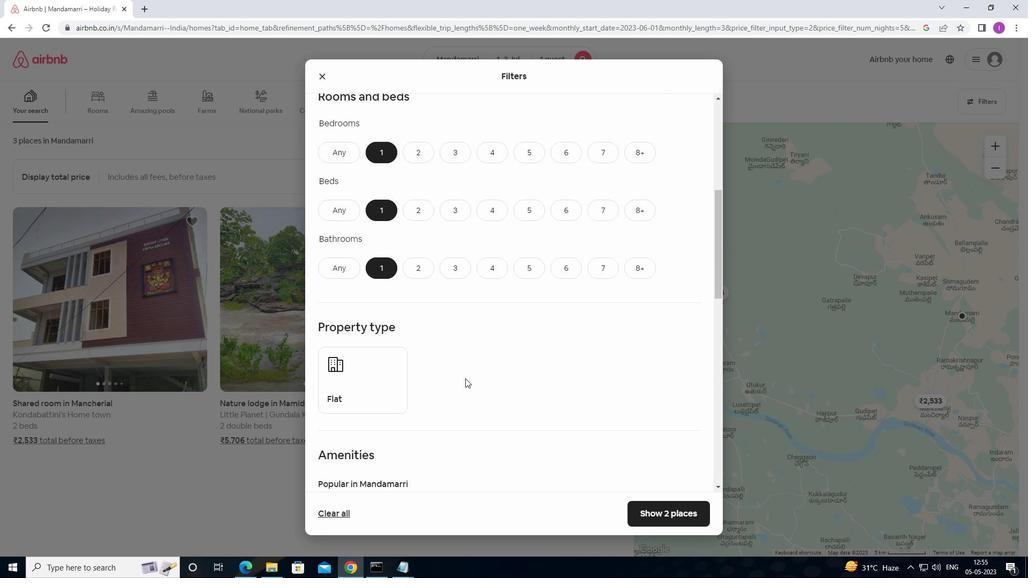 
Action: Mouse moved to (399, 341)
Screenshot: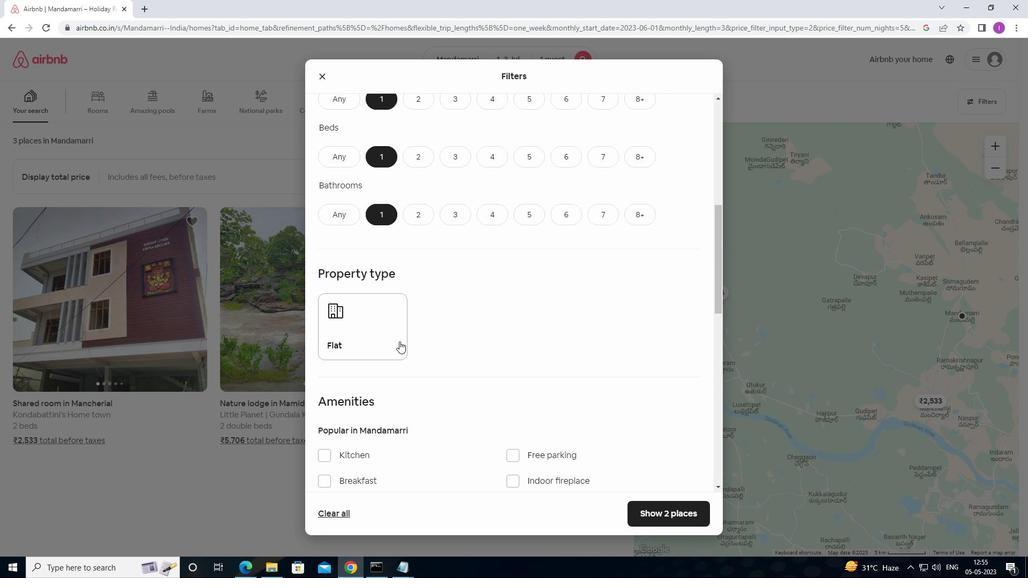 
Action: Mouse pressed left at (399, 341)
Screenshot: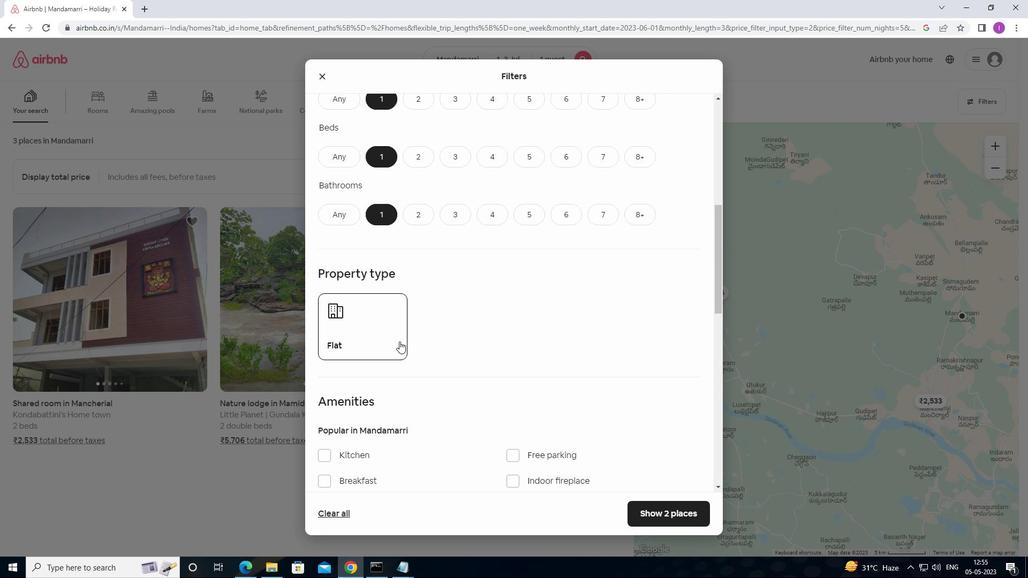 
Action: Mouse moved to (489, 352)
Screenshot: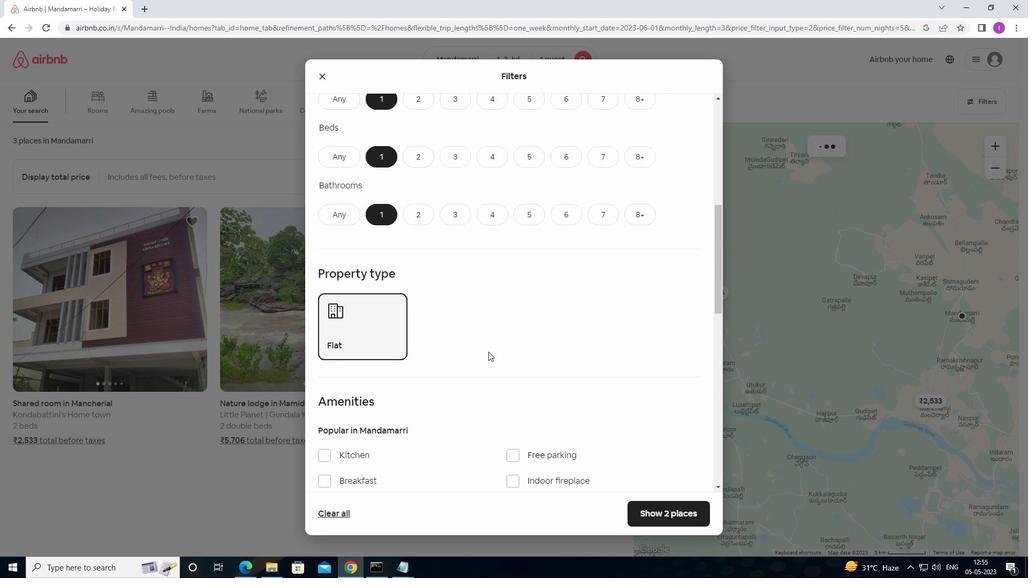 
Action: Mouse scrolled (489, 351) with delta (0, 0)
Screenshot: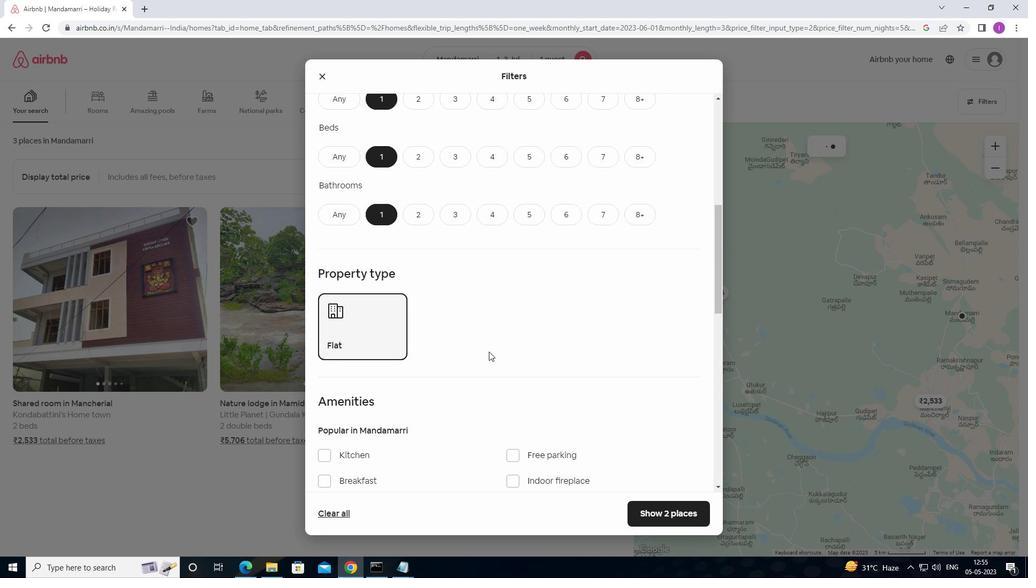 
Action: Mouse moved to (489, 352)
Screenshot: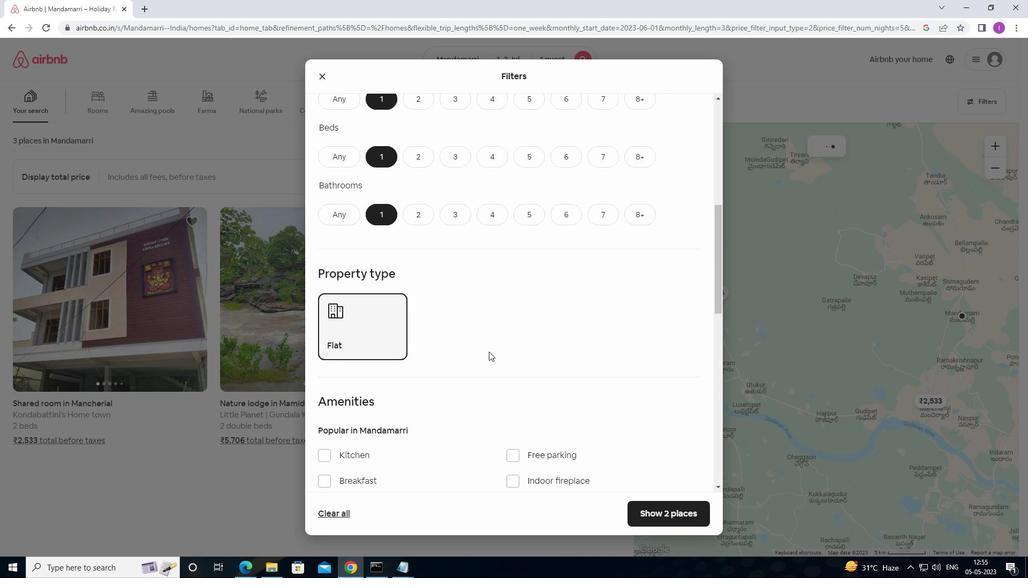 
Action: Mouse scrolled (489, 351) with delta (0, 0)
Screenshot: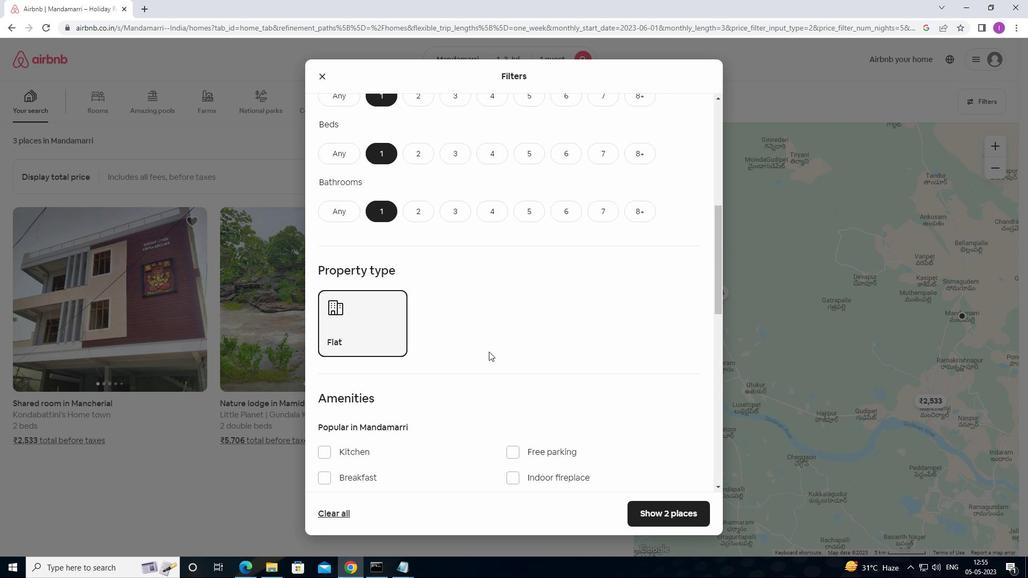 
Action: Mouse scrolled (489, 351) with delta (0, 0)
Screenshot: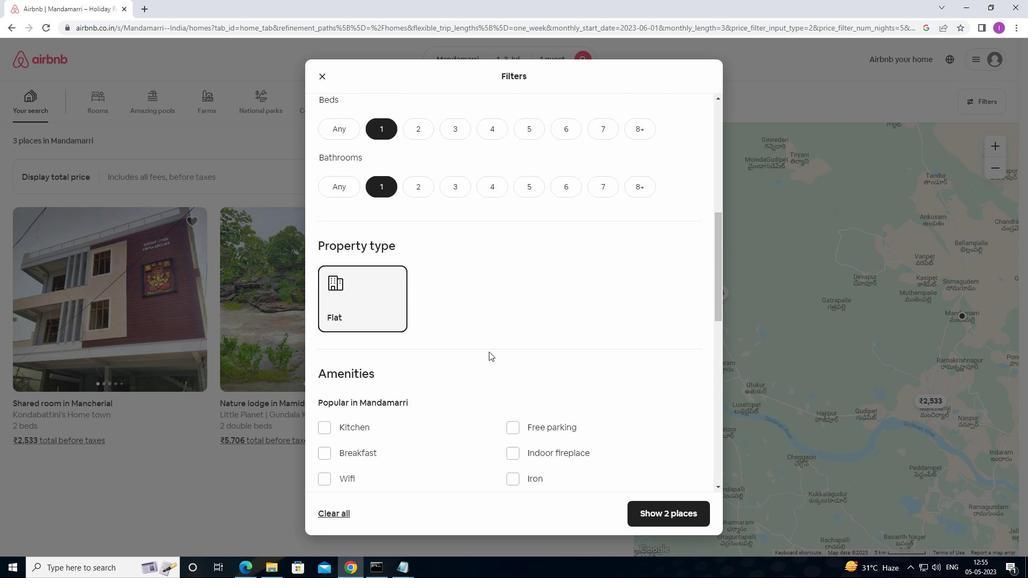 
Action: Mouse moved to (350, 366)
Screenshot: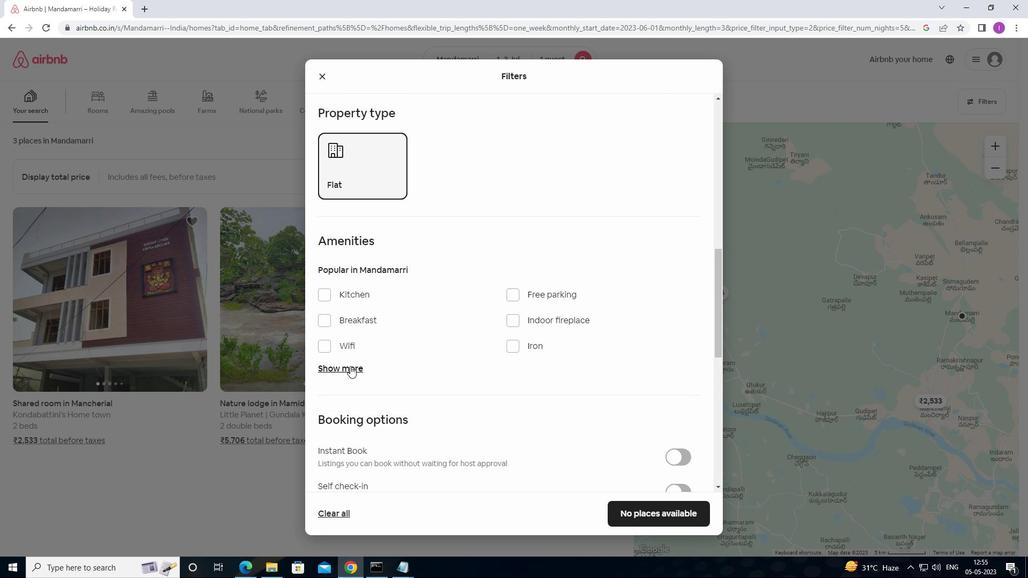 
Action: Mouse pressed left at (350, 366)
Screenshot: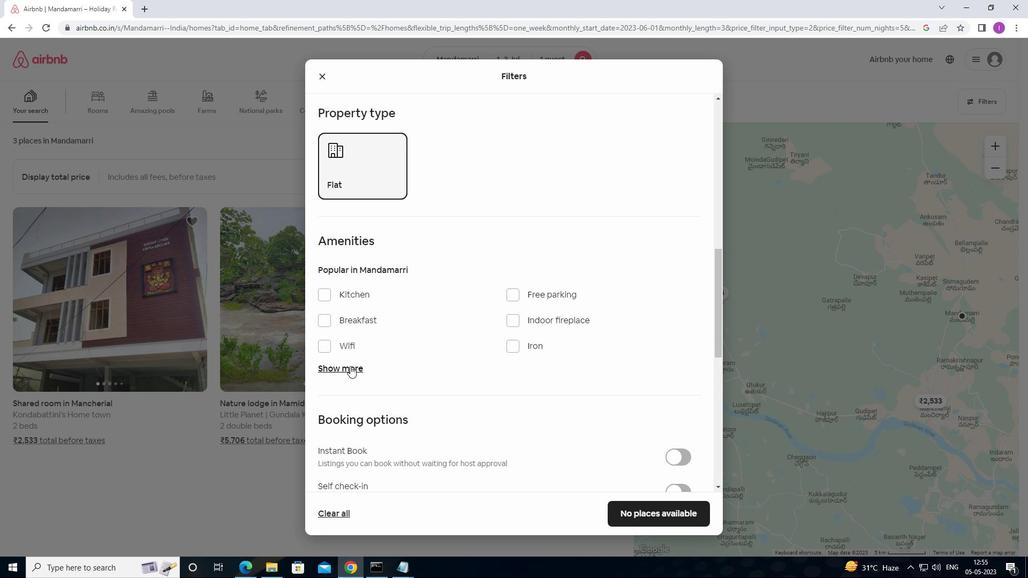 
Action: Mouse moved to (329, 342)
Screenshot: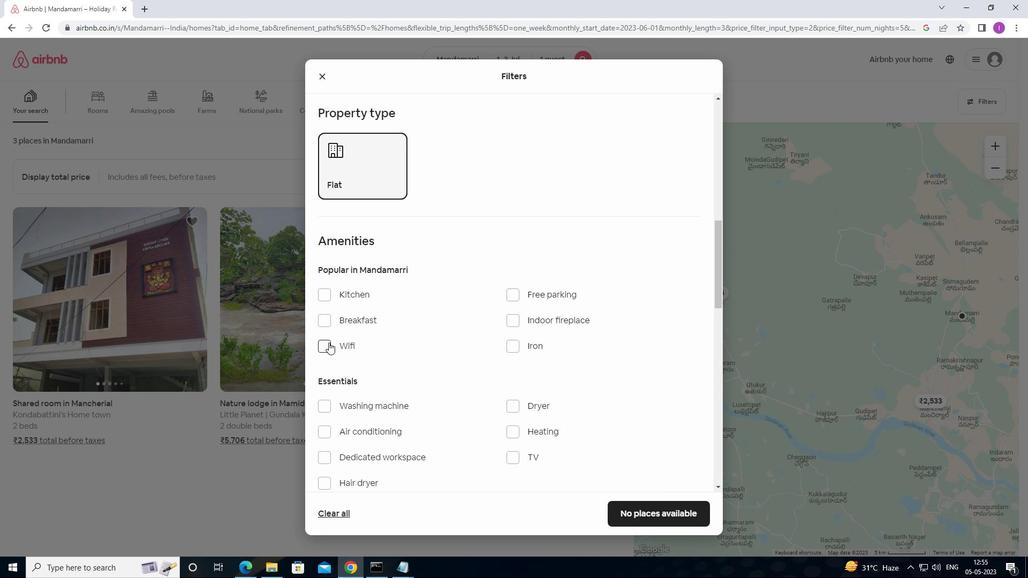 
Action: Mouse pressed left at (329, 342)
Screenshot: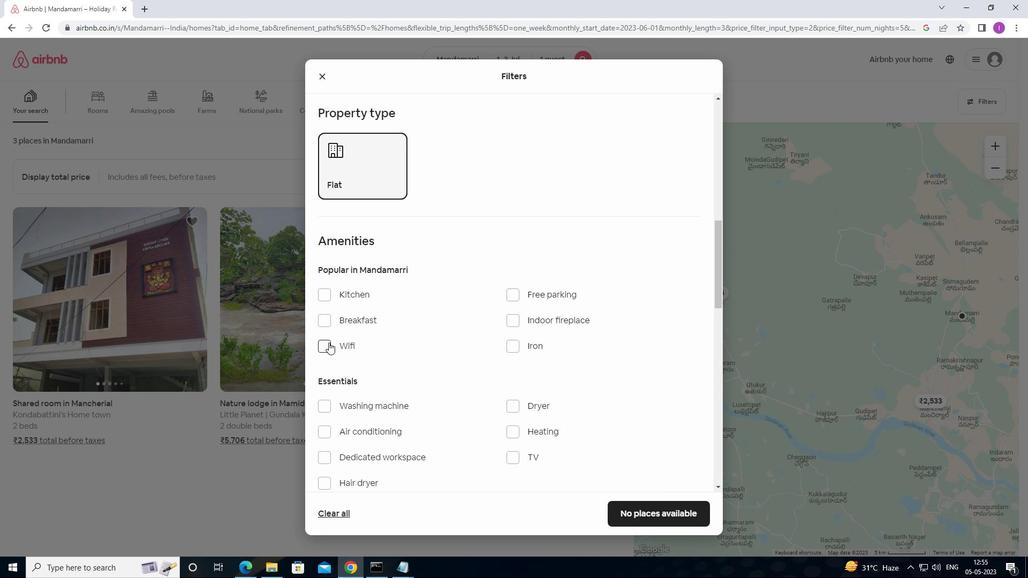 
Action: Mouse moved to (328, 405)
Screenshot: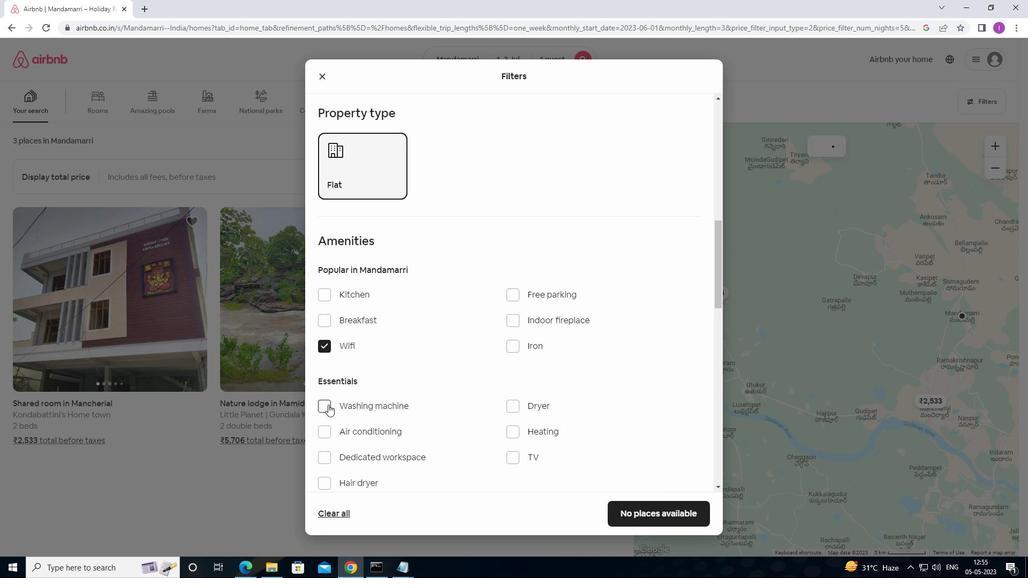 
Action: Mouse pressed left at (328, 405)
Screenshot: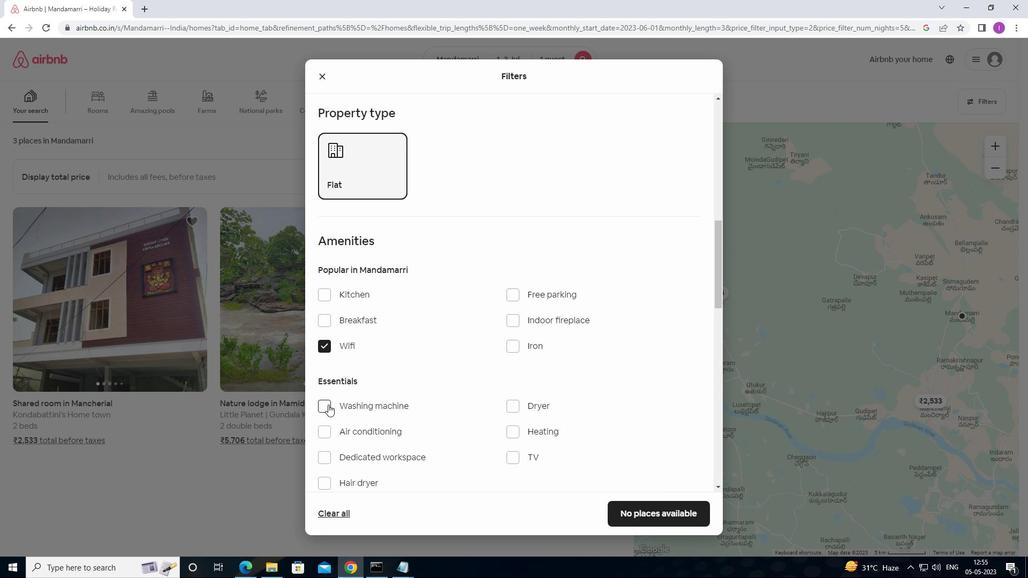 
Action: Mouse moved to (415, 393)
Screenshot: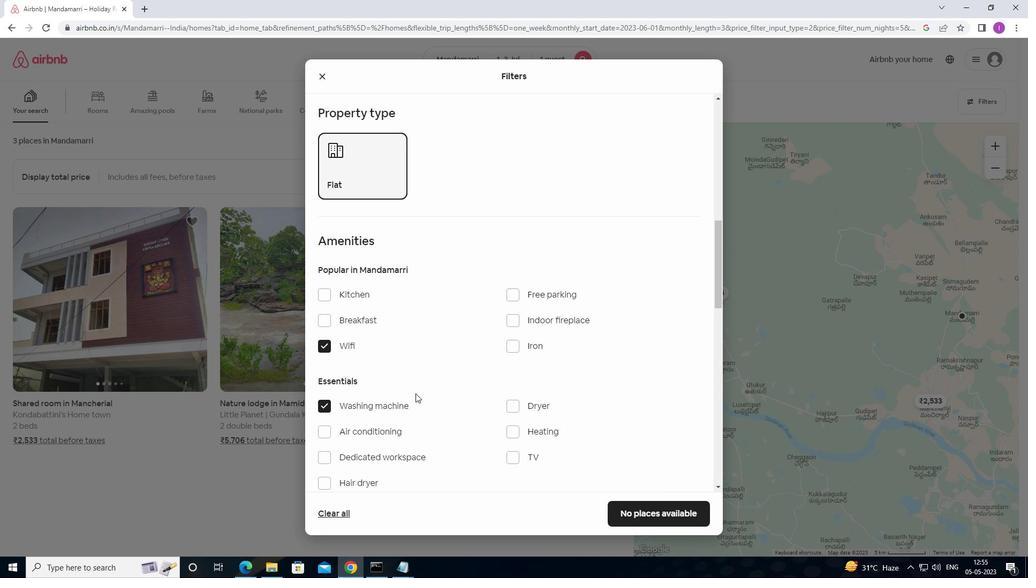 
Action: Mouse scrolled (415, 393) with delta (0, 0)
Screenshot: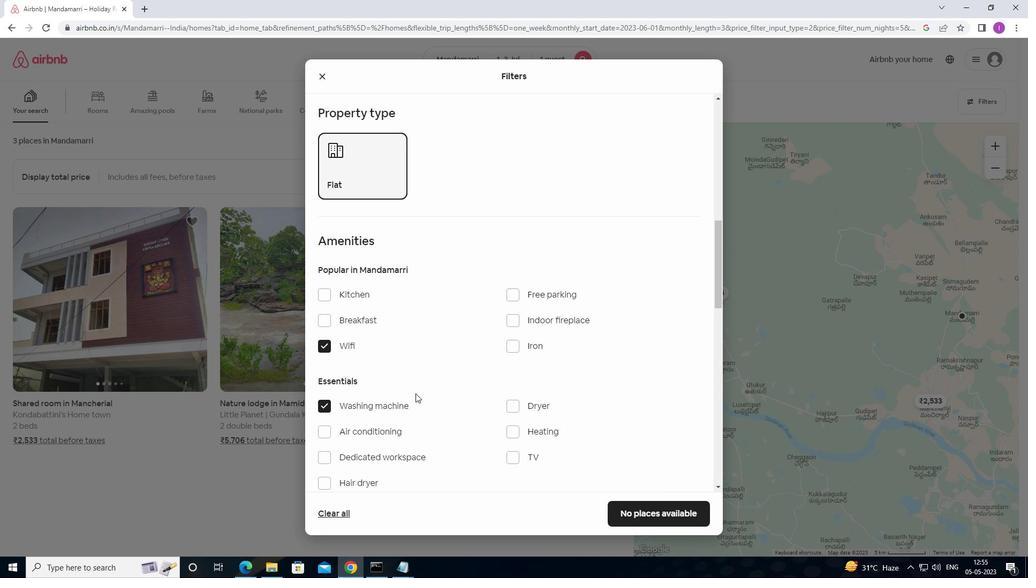 
Action: Mouse moved to (423, 387)
Screenshot: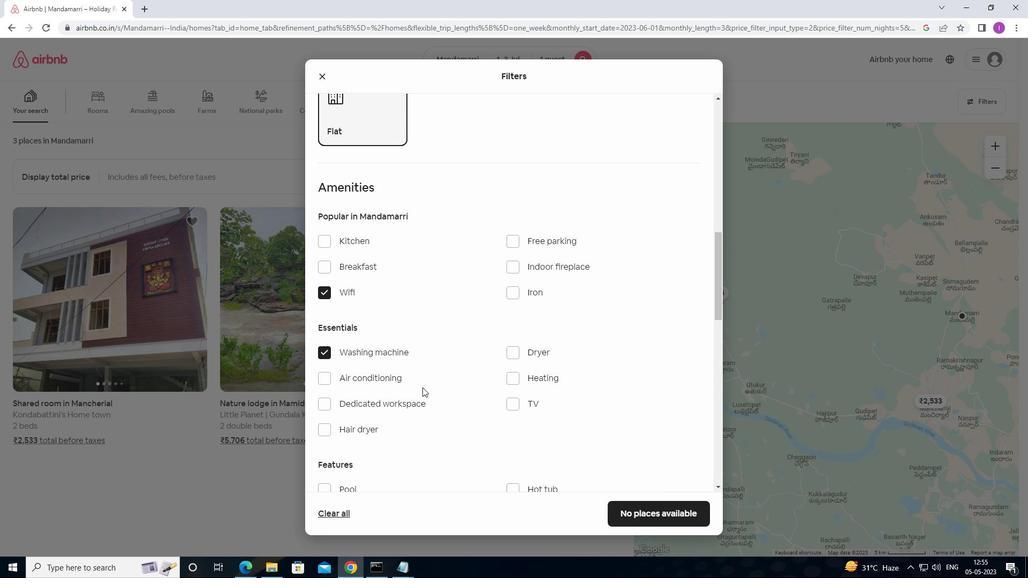 
Action: Mouse scrolled (423, 386) with delta (0, 0)
Screenshot: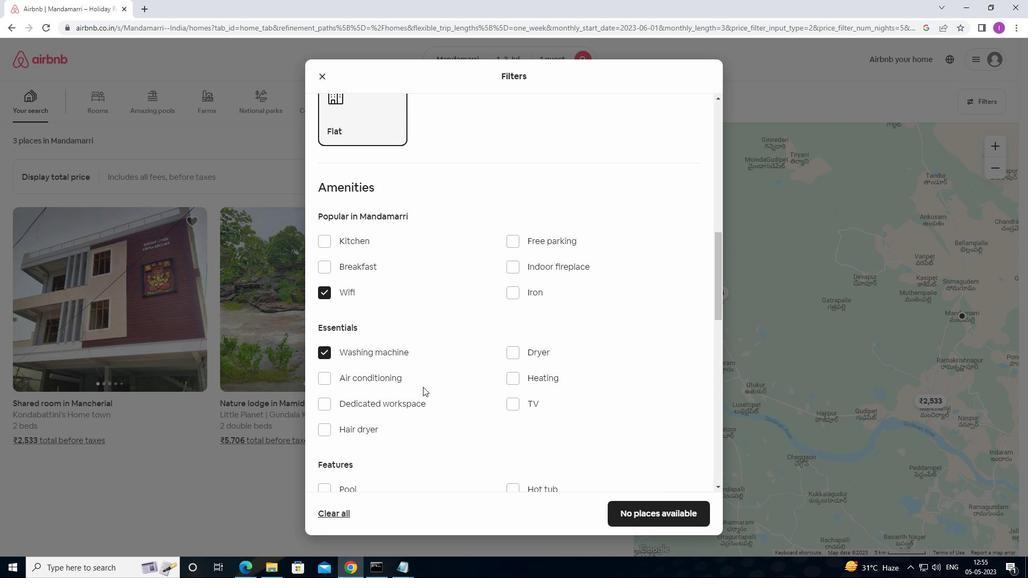 
Action: Mouse scrolled (423, 386) with delta (0, 0)
Screenshot: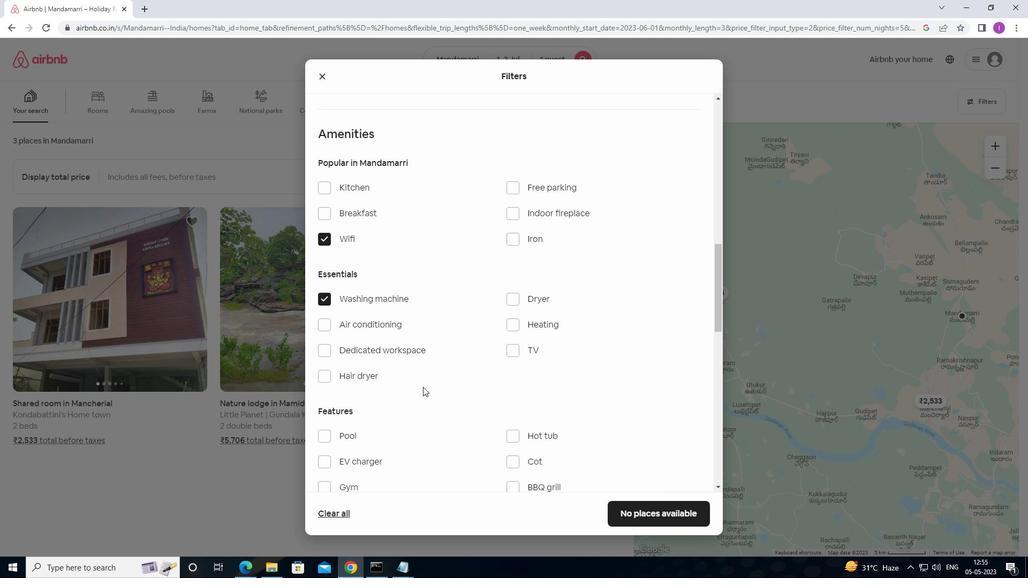 
Action: Mouse moved to (573, 378)
Screenshot: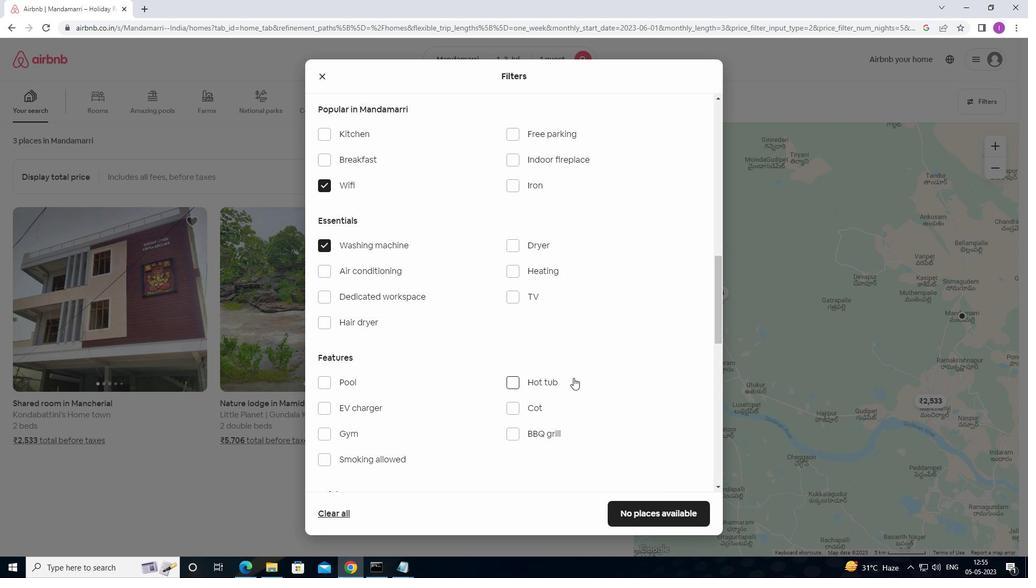 
Action: Mouse scrolled (573, 377) with delta (0, 0)
Screenshot: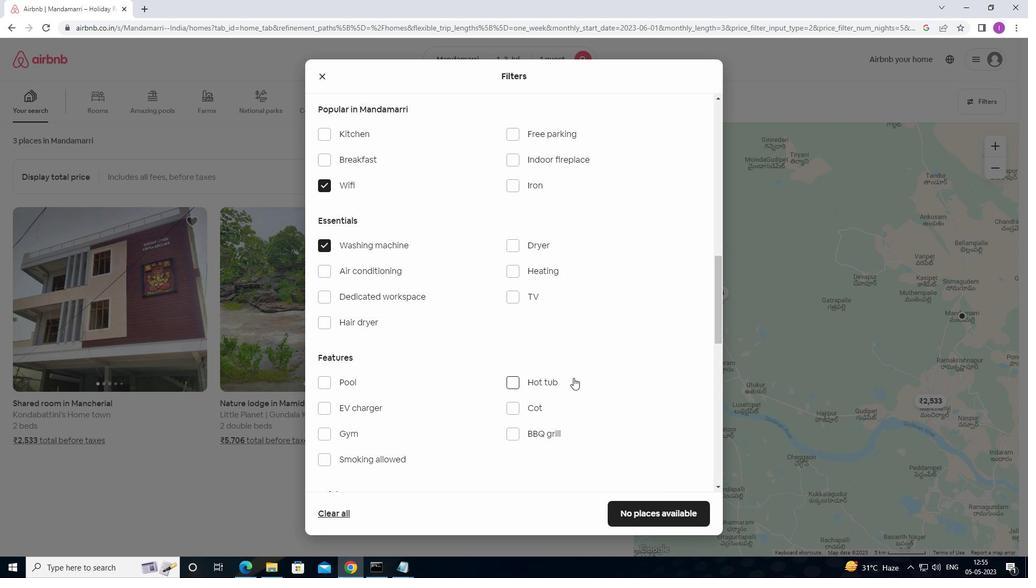 
Action: Mouse scrolled (573, 377) with delta (0, 0)
Screenshot: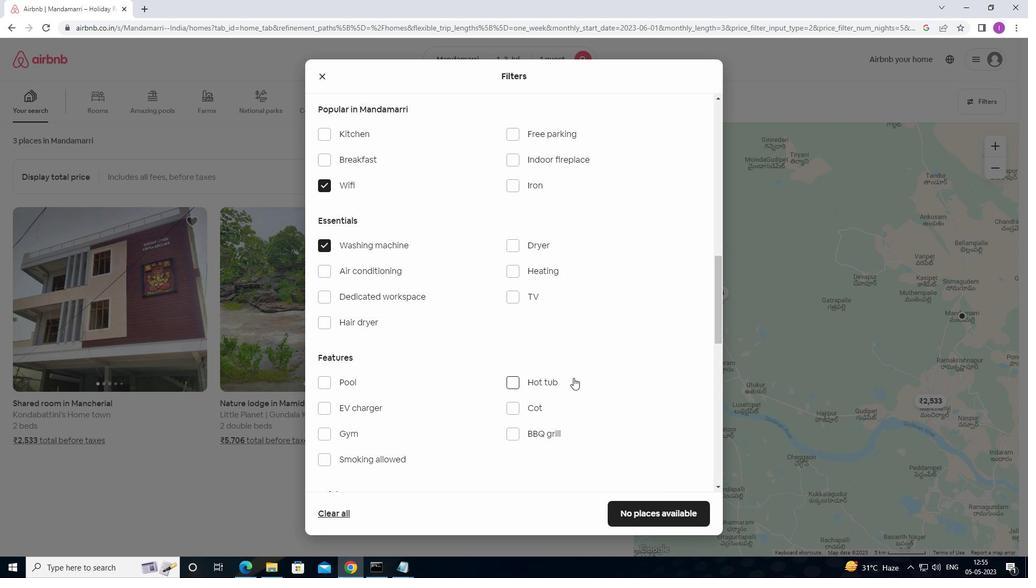 
Action: Mouse scrolled (573, 377) with delta (0, 0)
Screenshot: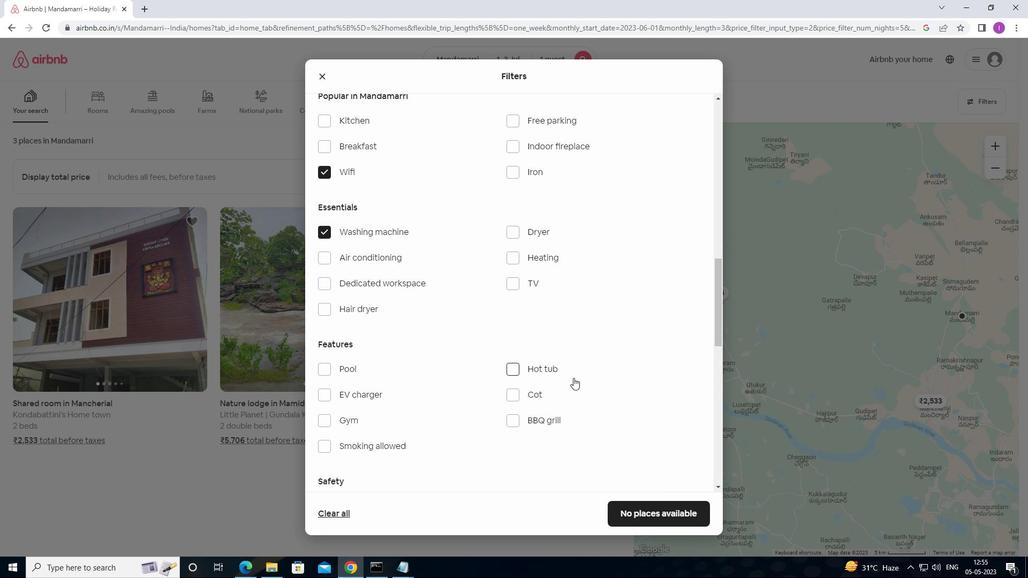 
Action: Mouse scrolled (573, 377) with delta (0, 0)
Screenshot: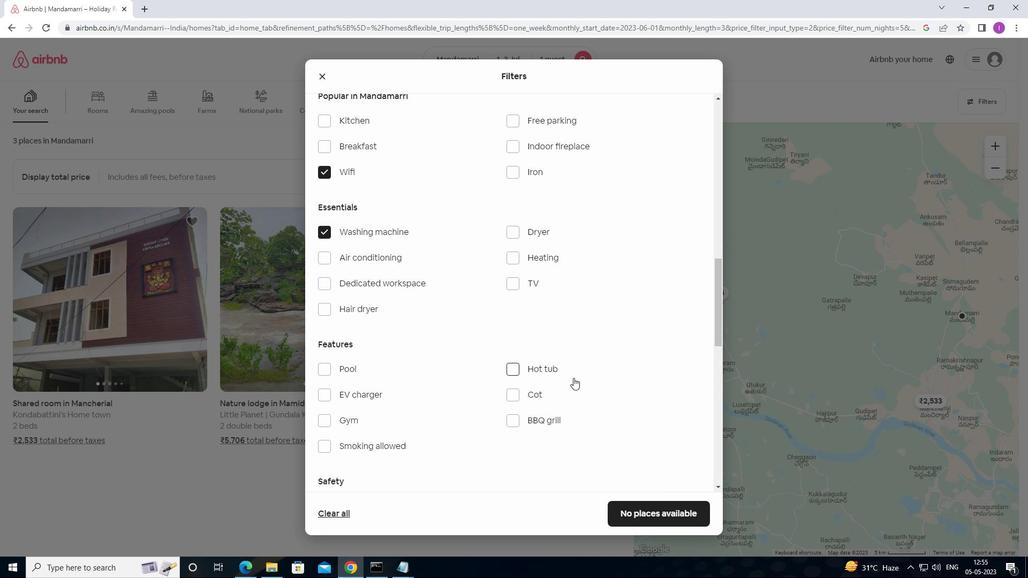 
Action: Mouse moved to (682, 449)
Screenshot: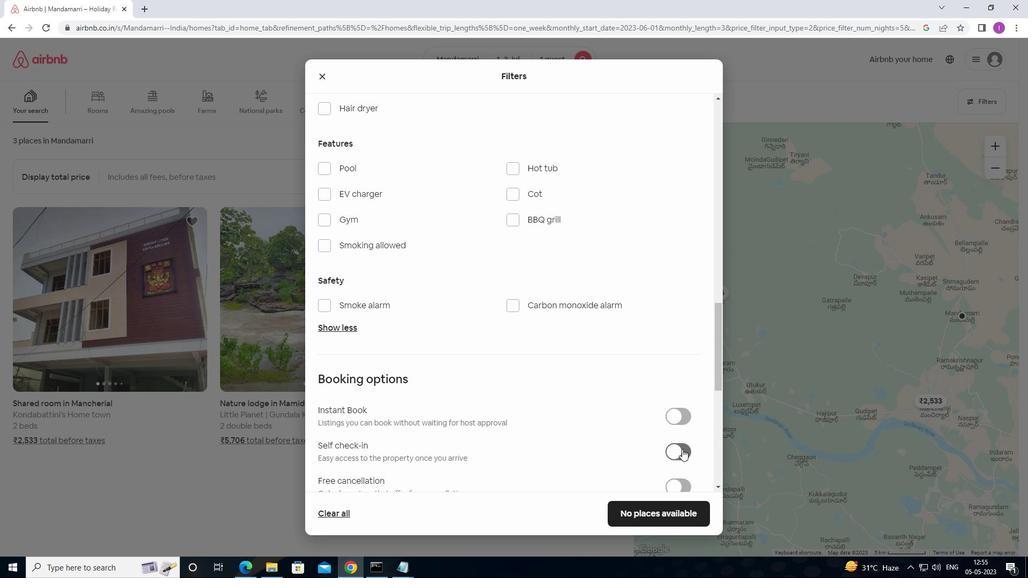 
Action: Mouse pressed left at (682, 449)
Screenshot: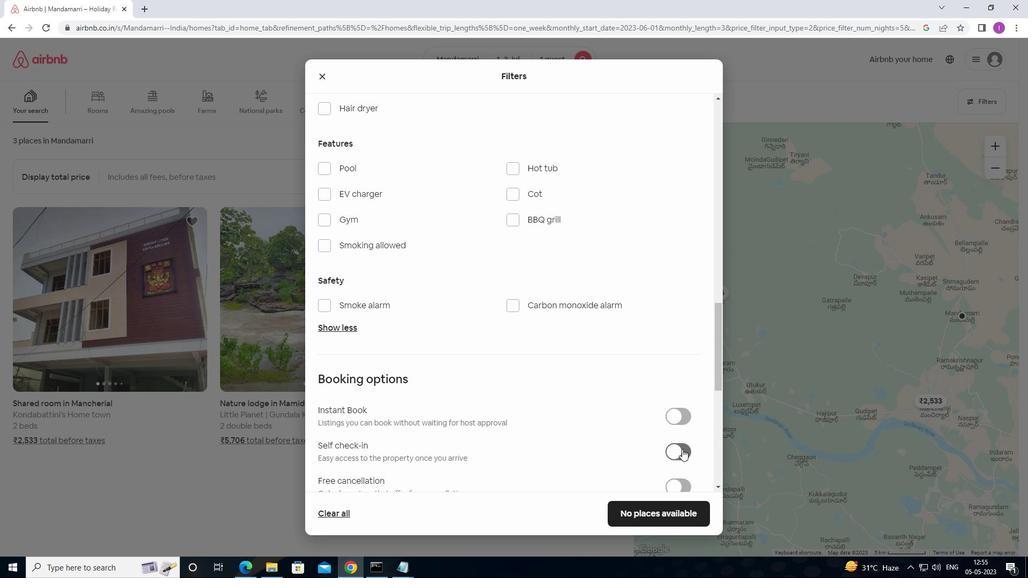 
Action: Mouse moved to (533, 418)
Screenshot: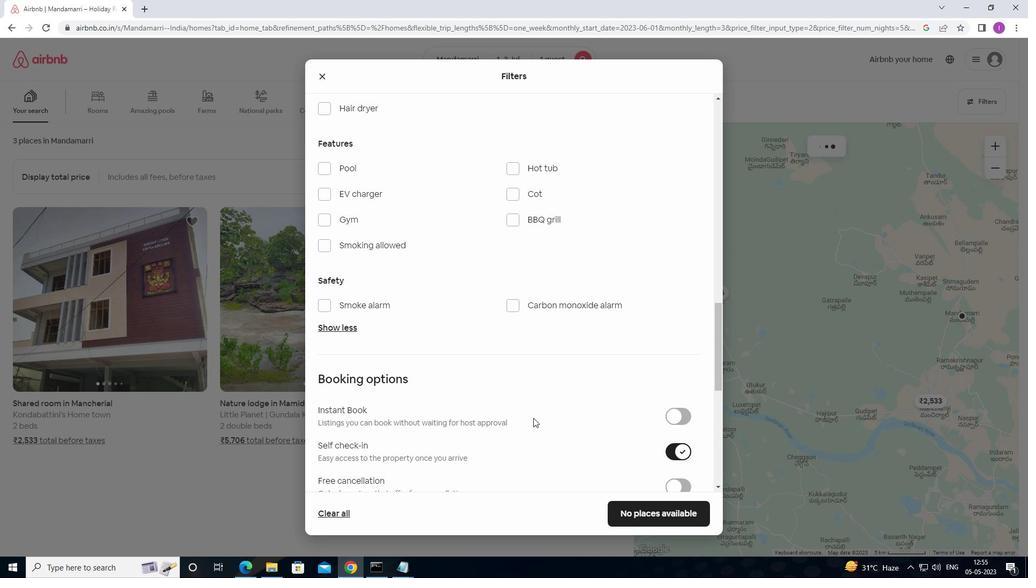 
Action: Mouse scrolled (533, 417) with delta (0, 0)
Screenshot: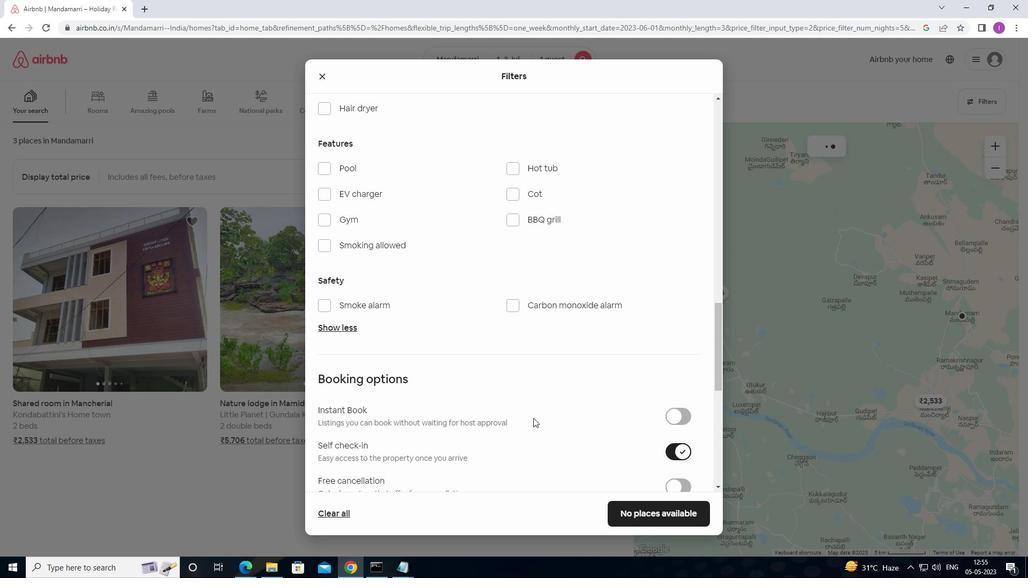 
Action: Mouse scrolled (533, 417) with delta (0, 0)
Screenshot: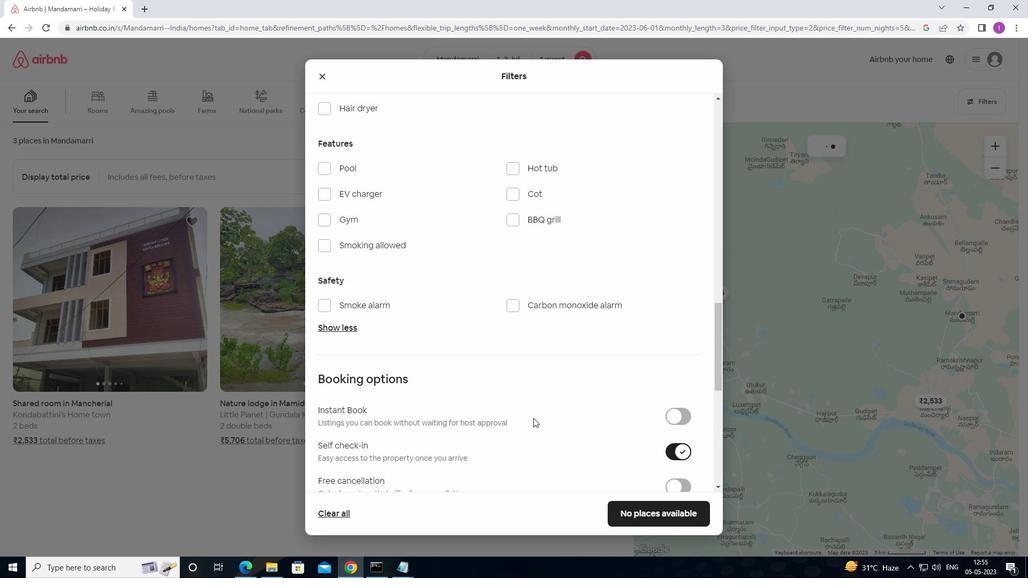 
Action: Mouse scrolled (533, 417) with delta (0, 0)
Screenshot: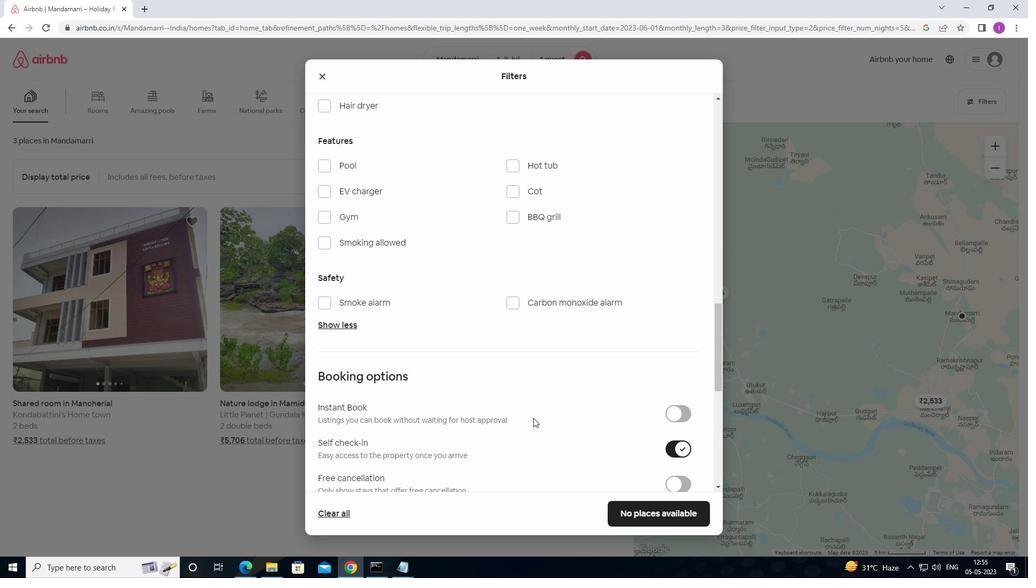 
Action: Mouse scrolled (533, 417) with delta (0, 0)
Screenshot: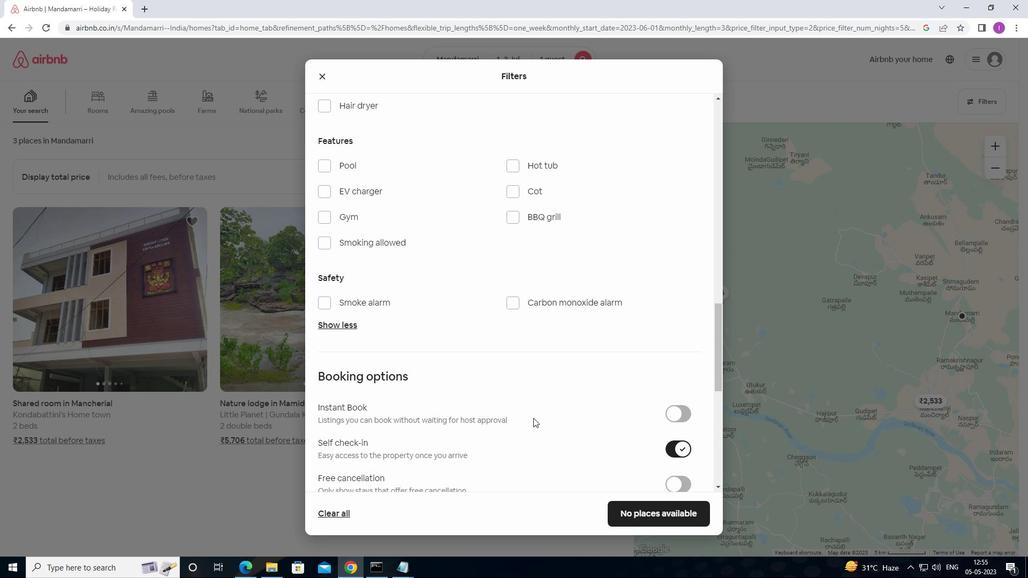 
Action: Mouse scrolled (533, 417) with delta (0, 0)
Screenshot: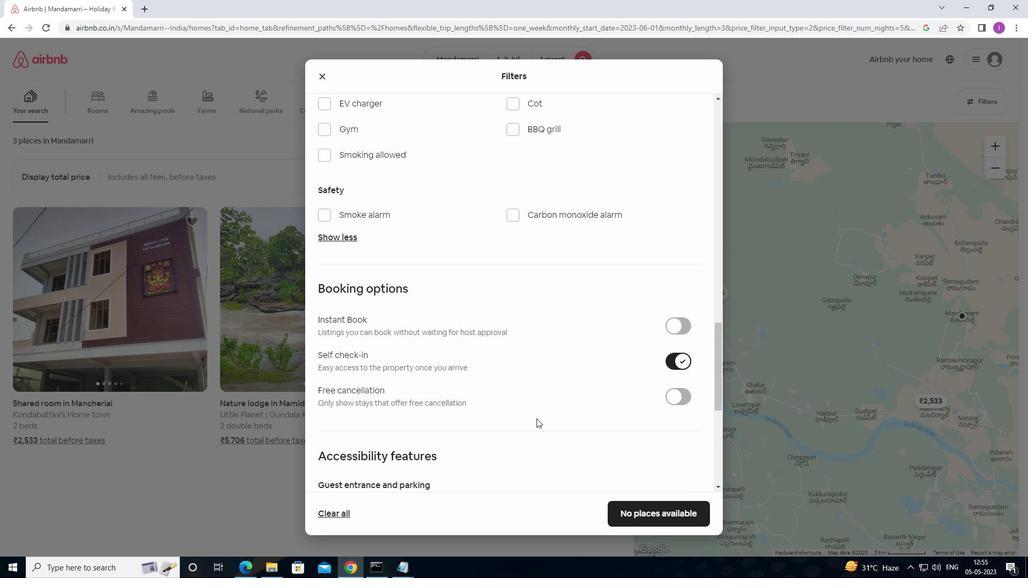 
Action: Mouse moved to (538, 420)
Screenshot: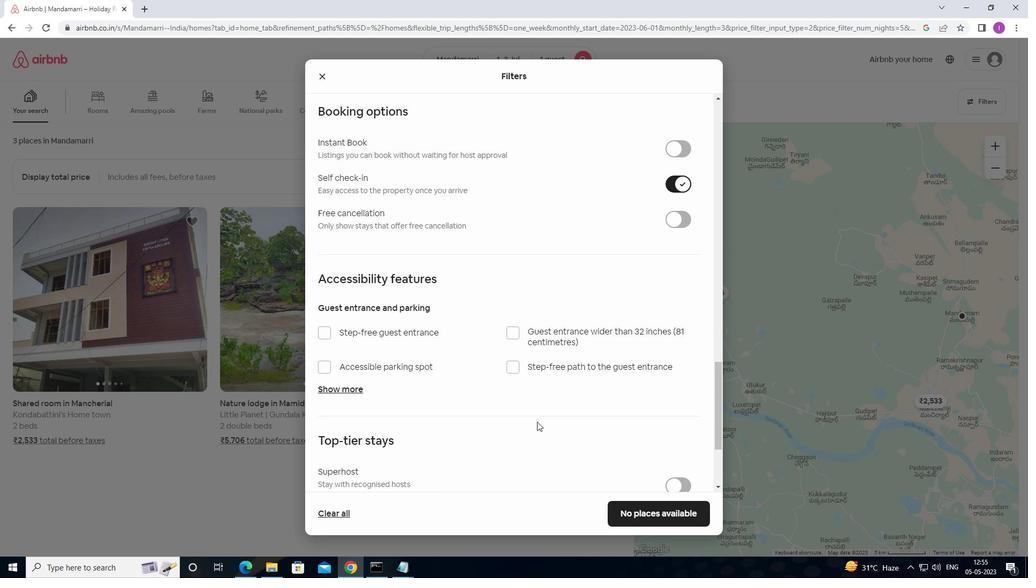 
Action: Mouse scrolled (538, 420) with delta (0, 0)
Screenshot: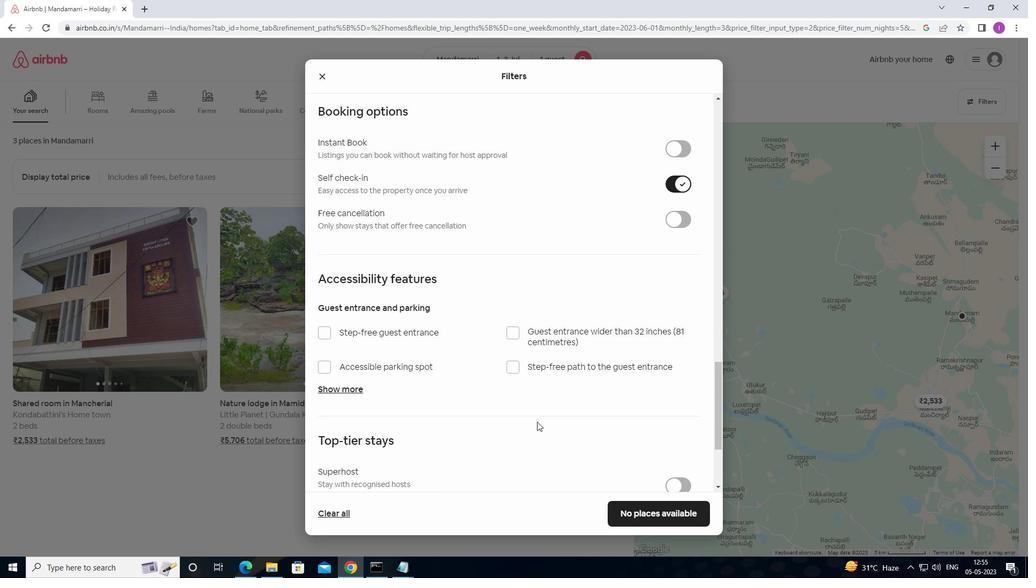 
Action: Mouse moved to (537, 422)
Screenshot: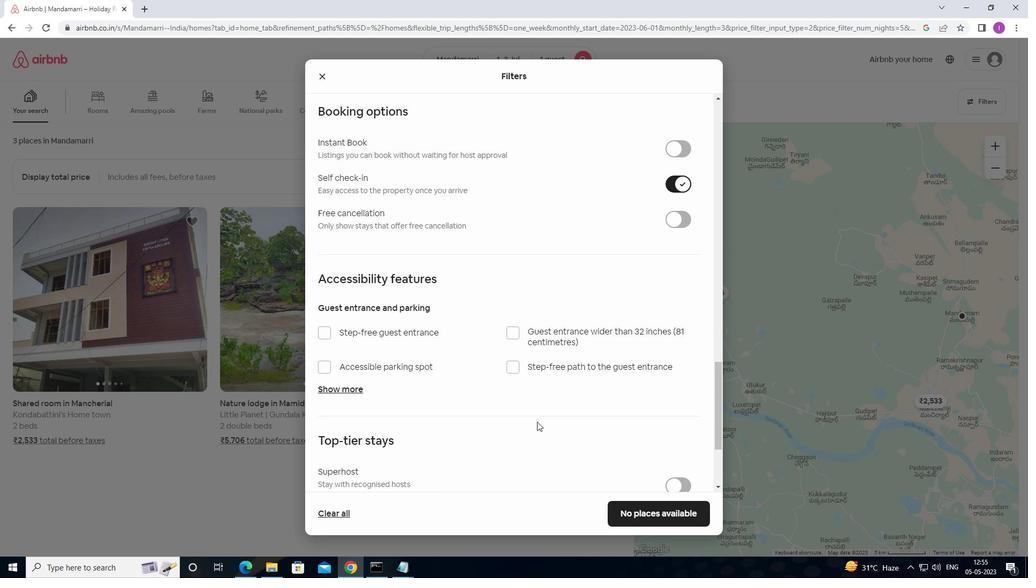 
Action: Mouse scrolled (537, 421) with delta (0, 0)
Screenshot: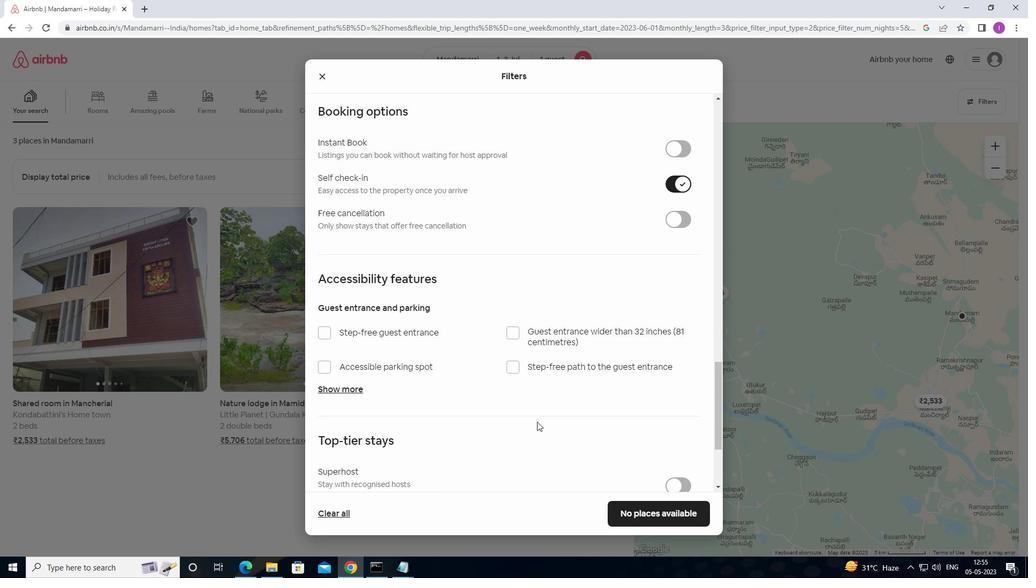 
Action: Mouse scrolled (537, 421) with delta (0, 0)
Screenshot: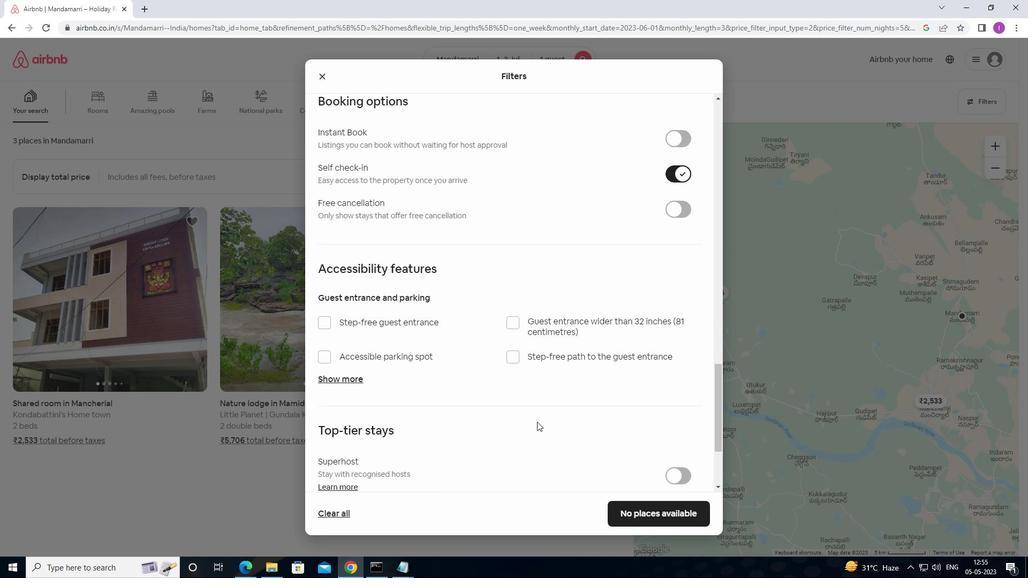 
Action: Mouse moved to (537, 422)
Screenshot: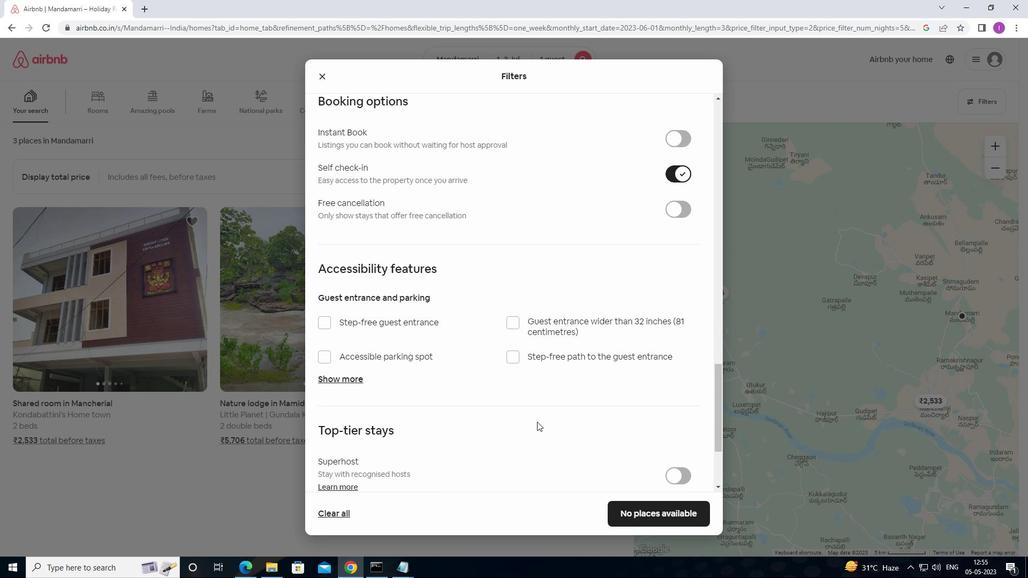 
Action: Mouse scrolled (537, 421) with delta (0, 0)
Screenshot: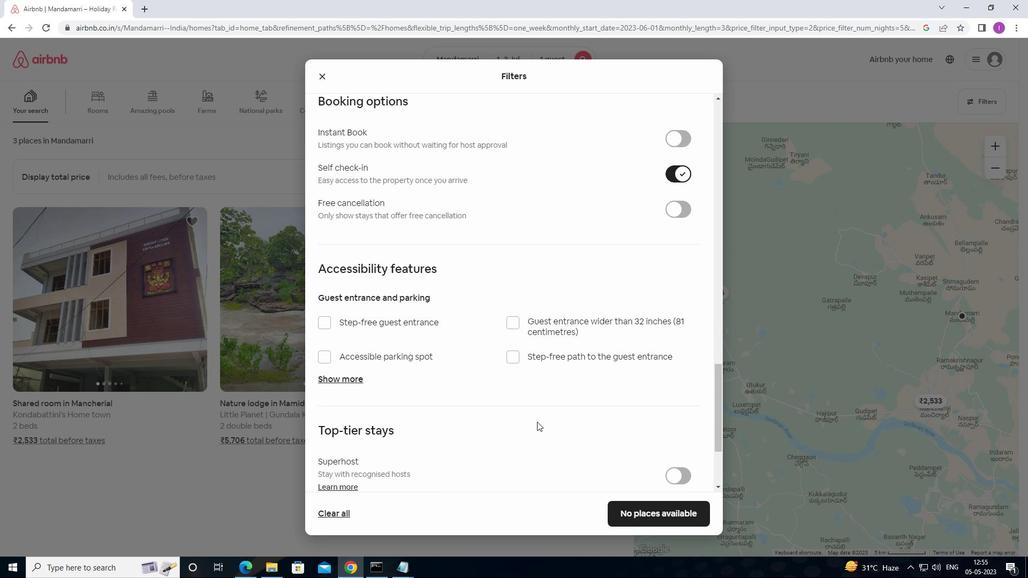 
Action: Mouse moved to (537, 423)
Screenshot: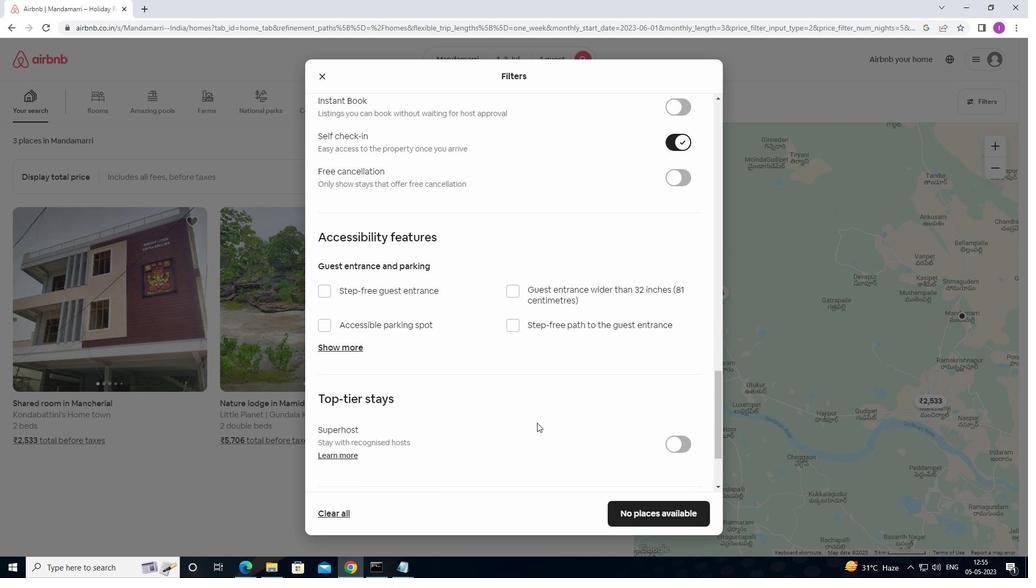 
Action: Mouse scrolled (537, 422) with delta (0, 0)
Screenshot: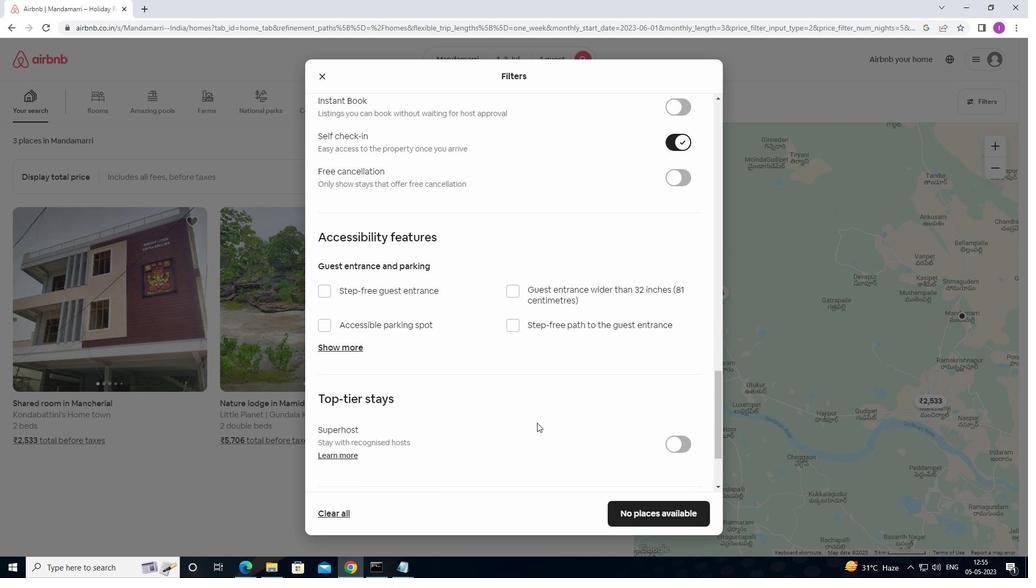 
Action: Mouse moved to (332, 434)
Screenshot: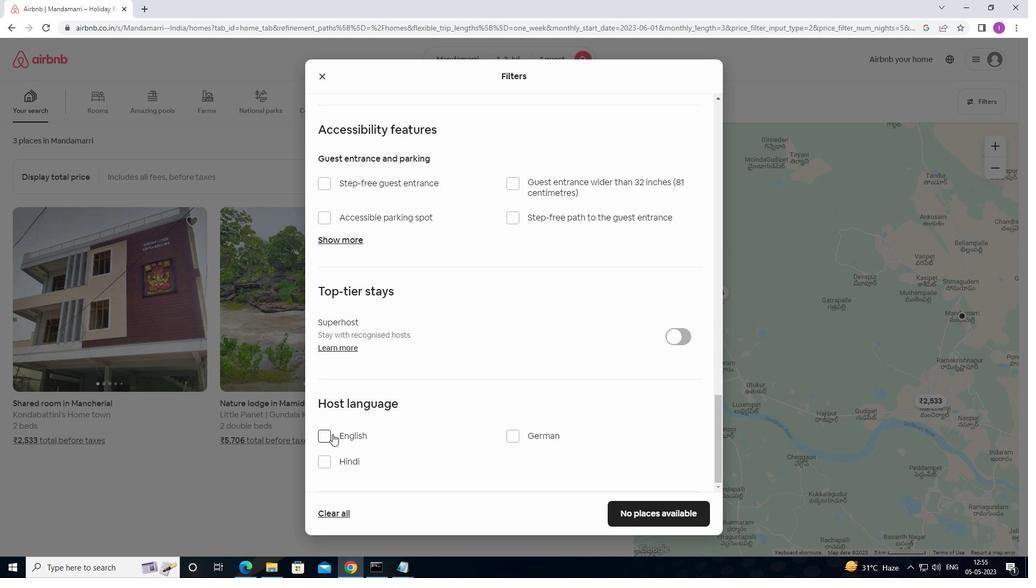 
Action: Mouse pressed left at (332, 434)
Screenshot: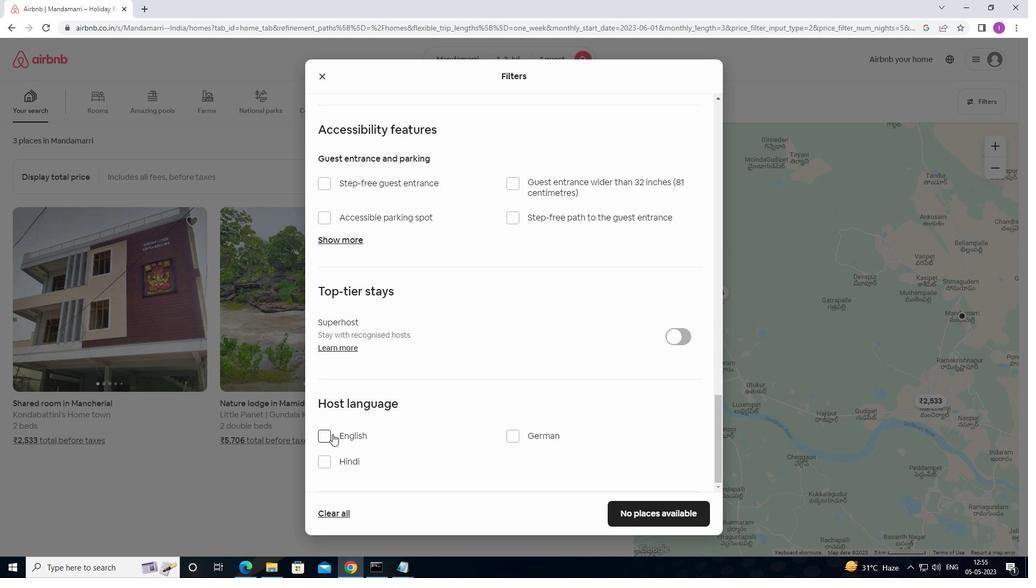 
Action: Mouse moved to (625, 513)
Screenshot: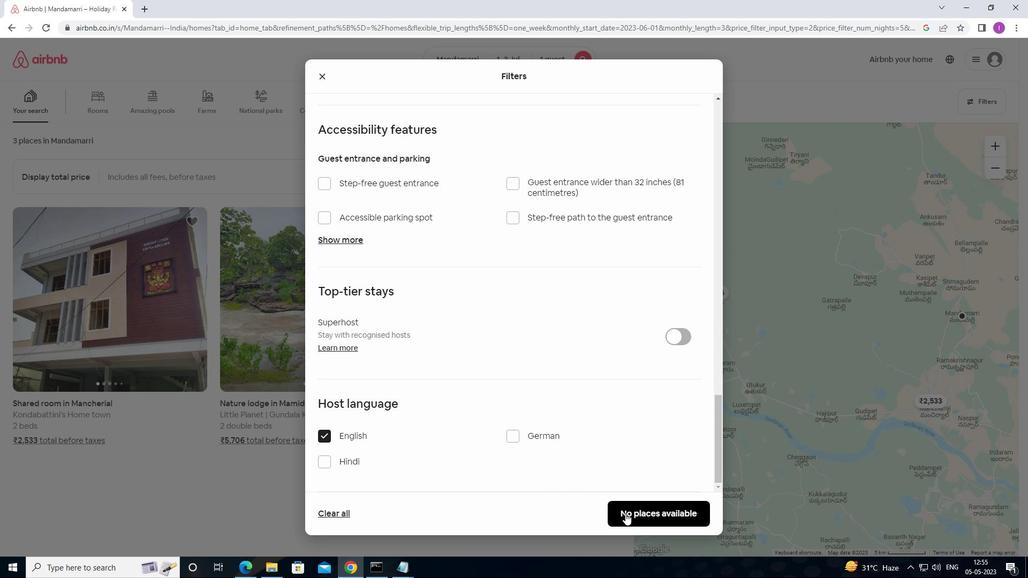 
Action: Mouse pressed left at (625, 513)
Screenshot: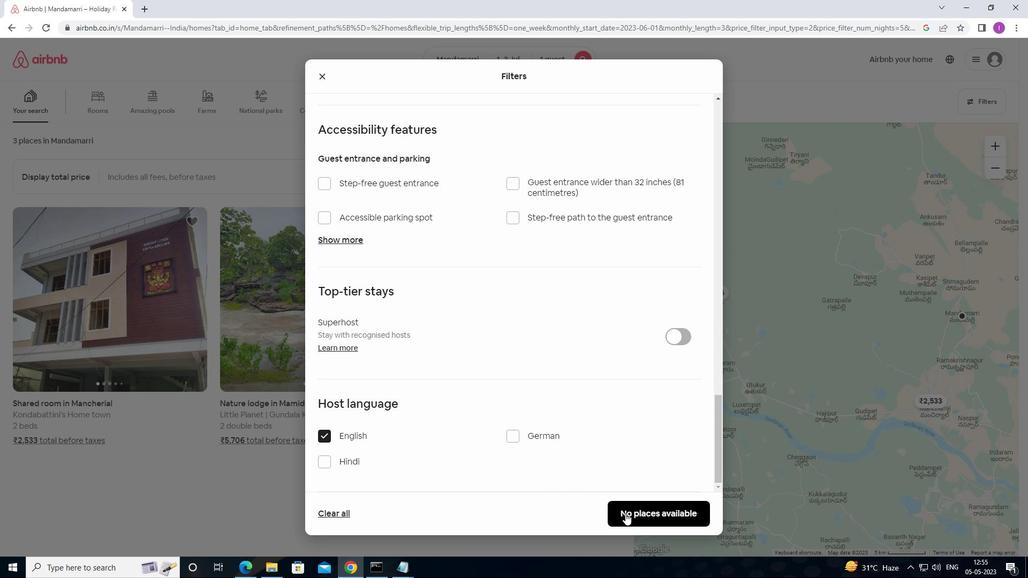 
Action: Mouse moved to (617, 434)
Screenshot: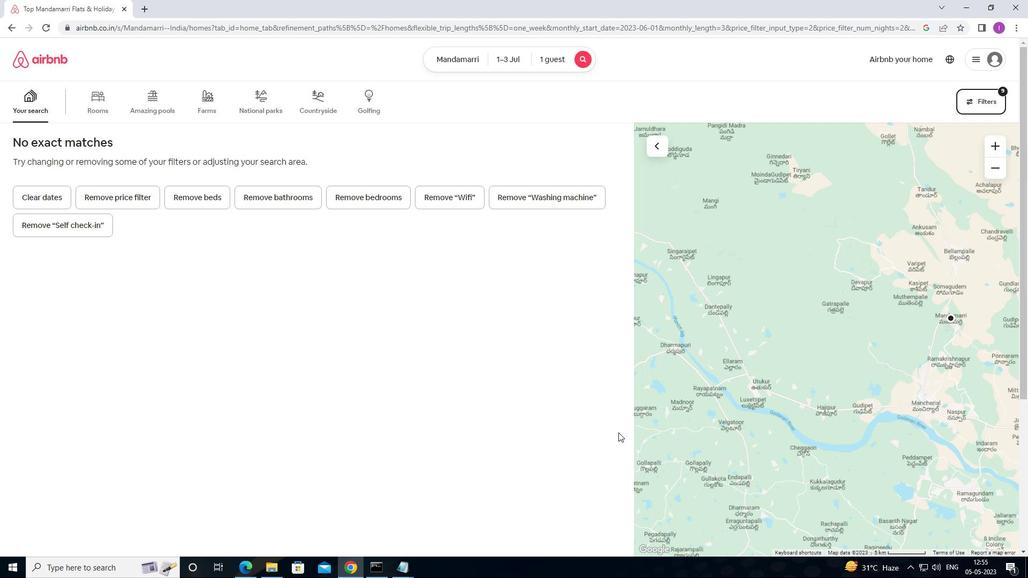 
